 Task: For heading Calibri with Bold.  font size for heading24,  'Change the font style of data to'Bell MT.  and font size to 16,  Change the alignment of both headline & data to Align middle & Align Center.  In the sheet  AssetVal
Action: Mouse moved to (168, 184)
Screenshot: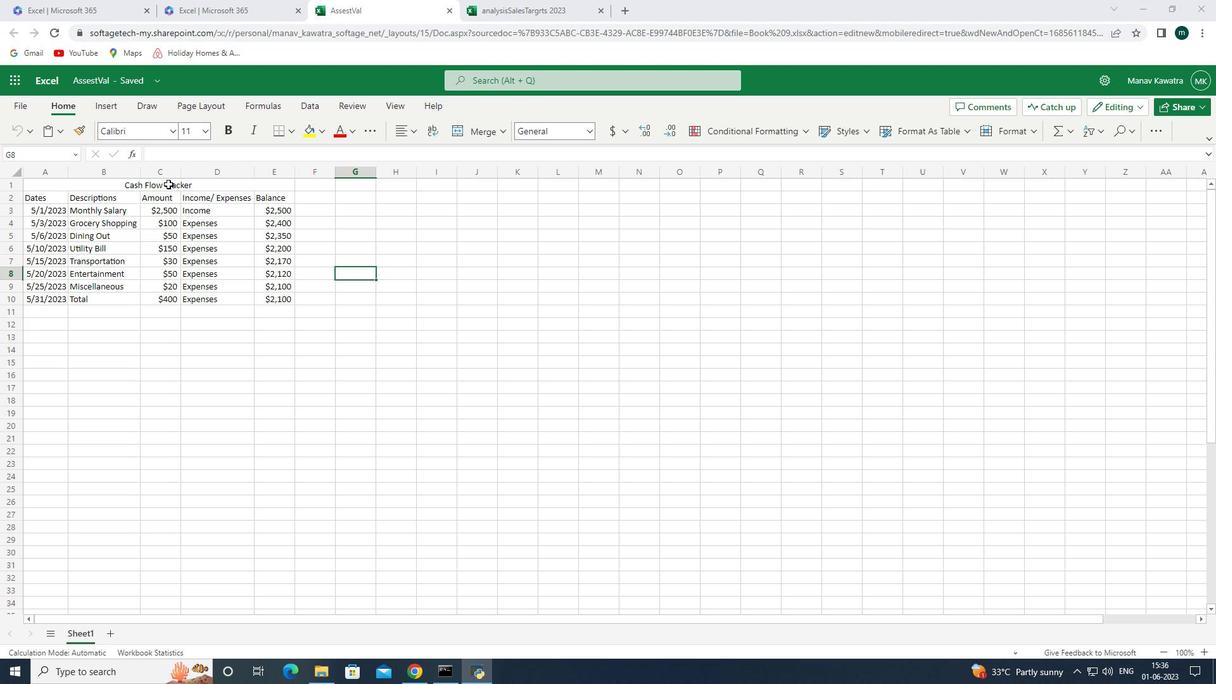 
Action: Mouse pressed left at (168, 184)
Screenshot: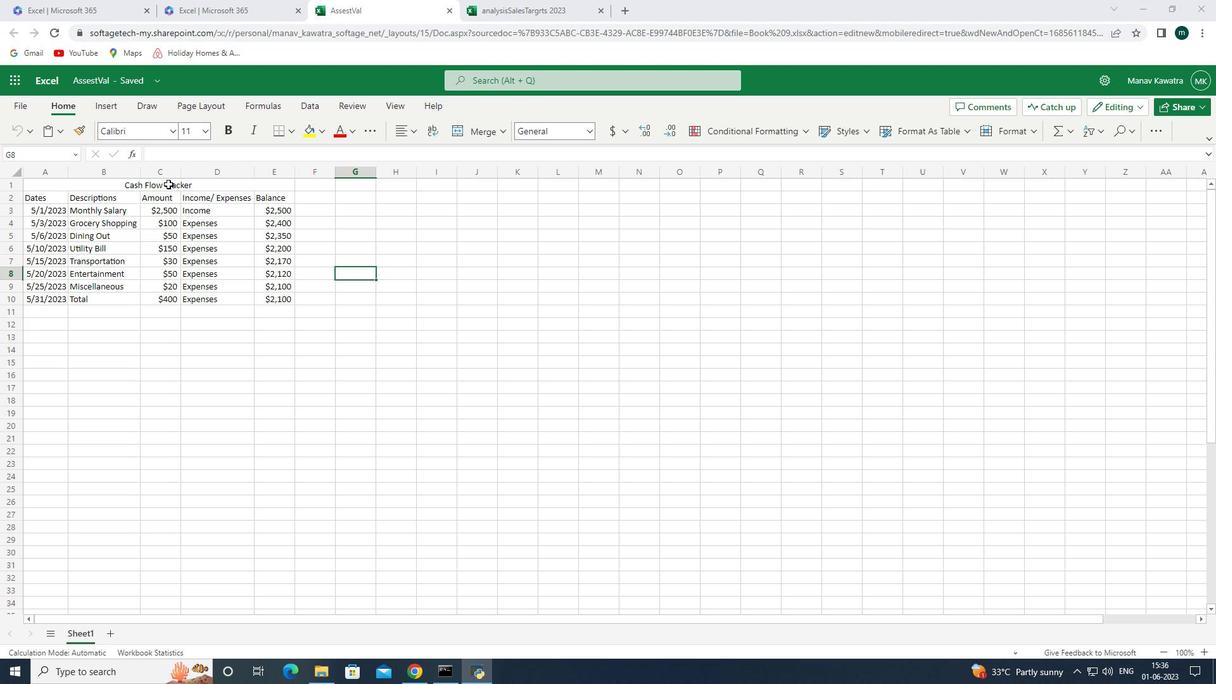 
Action: Mouse moved to (224, 127)
Screenshot: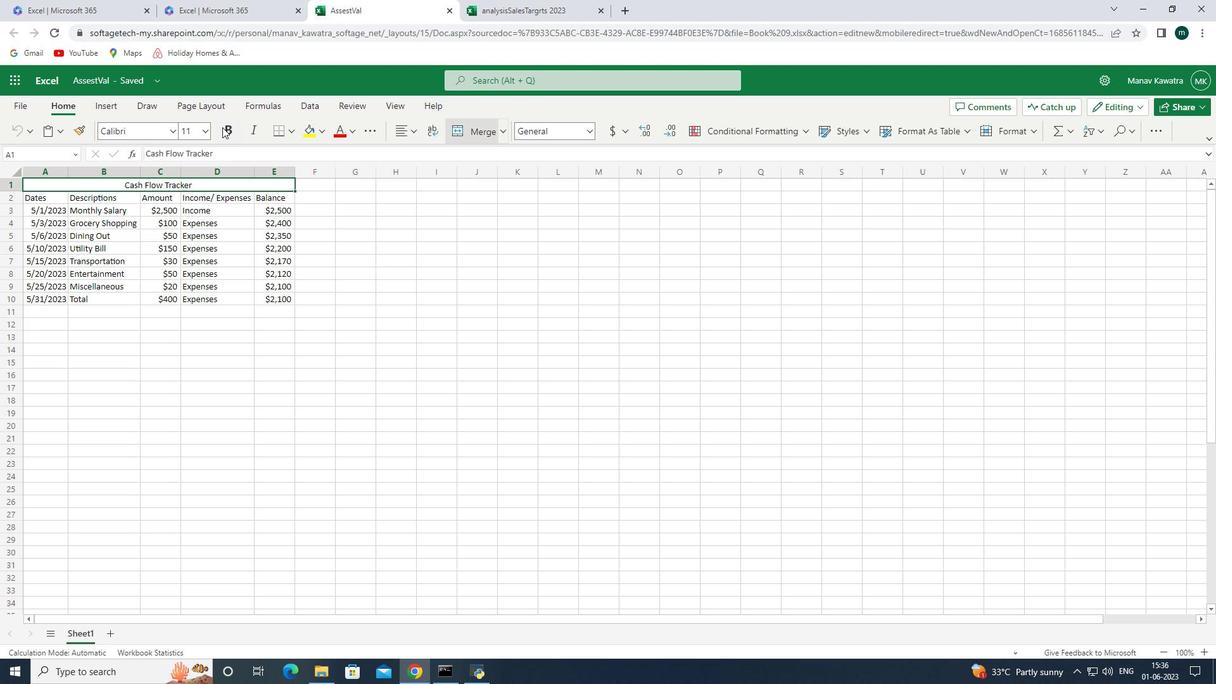
Action: Mouse pressed left at (224, 127)
Screenshot: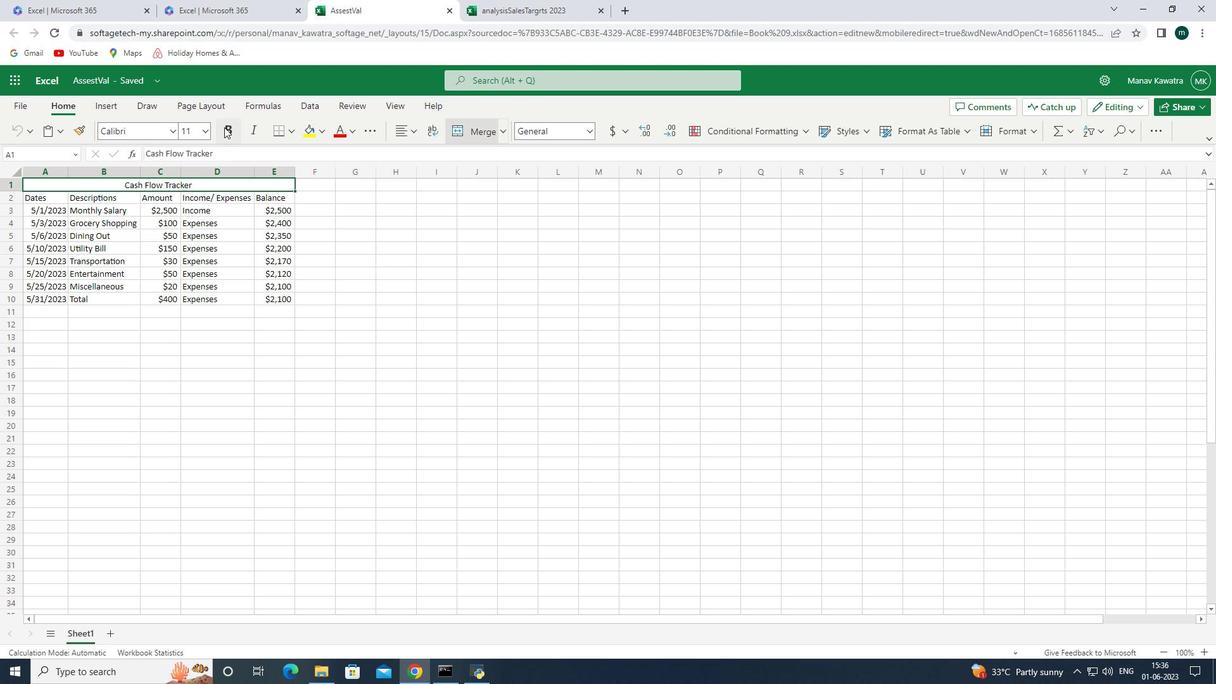
Action: Mouse moved to (204, 129)
Screenshot: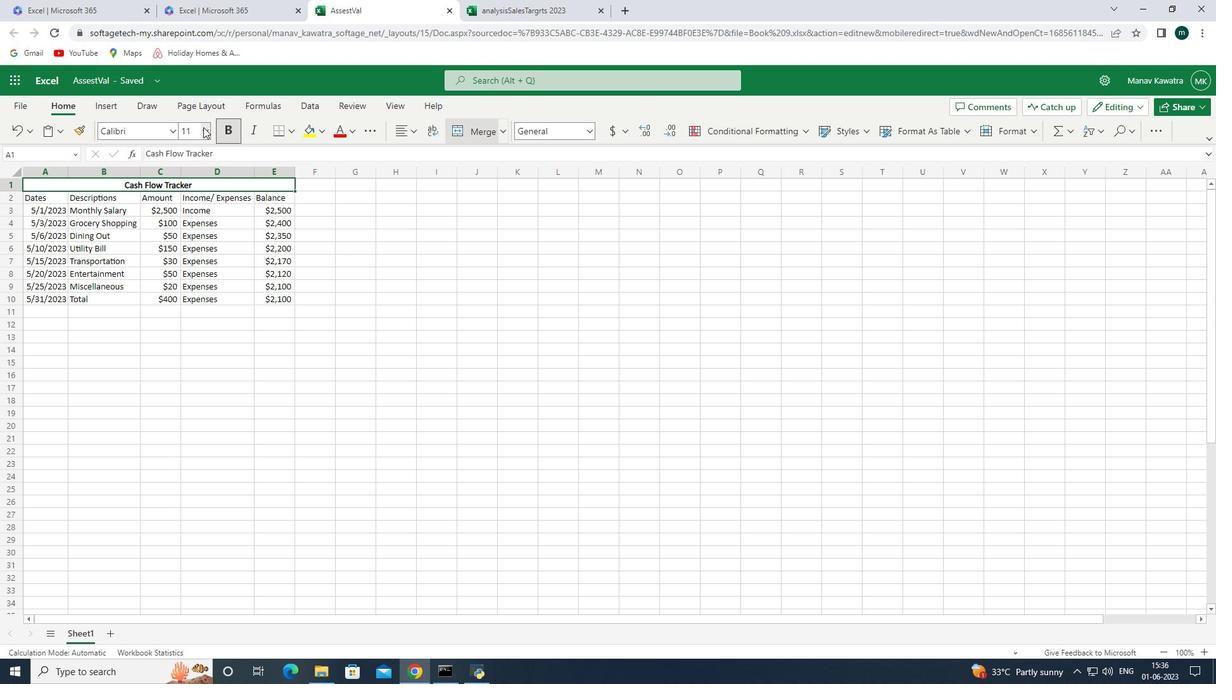 
Action: Mouse pressed left at (204, 129)
Screenshot: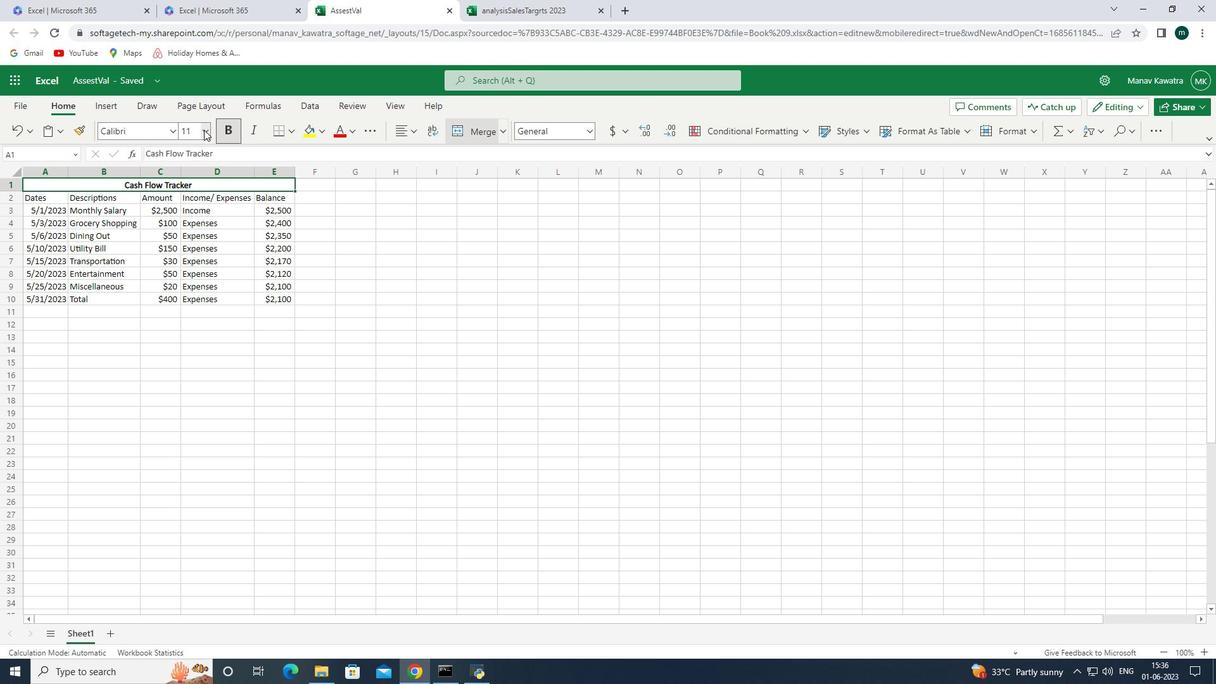 
Action: Mouse moved to (198, 328)
Screenshot: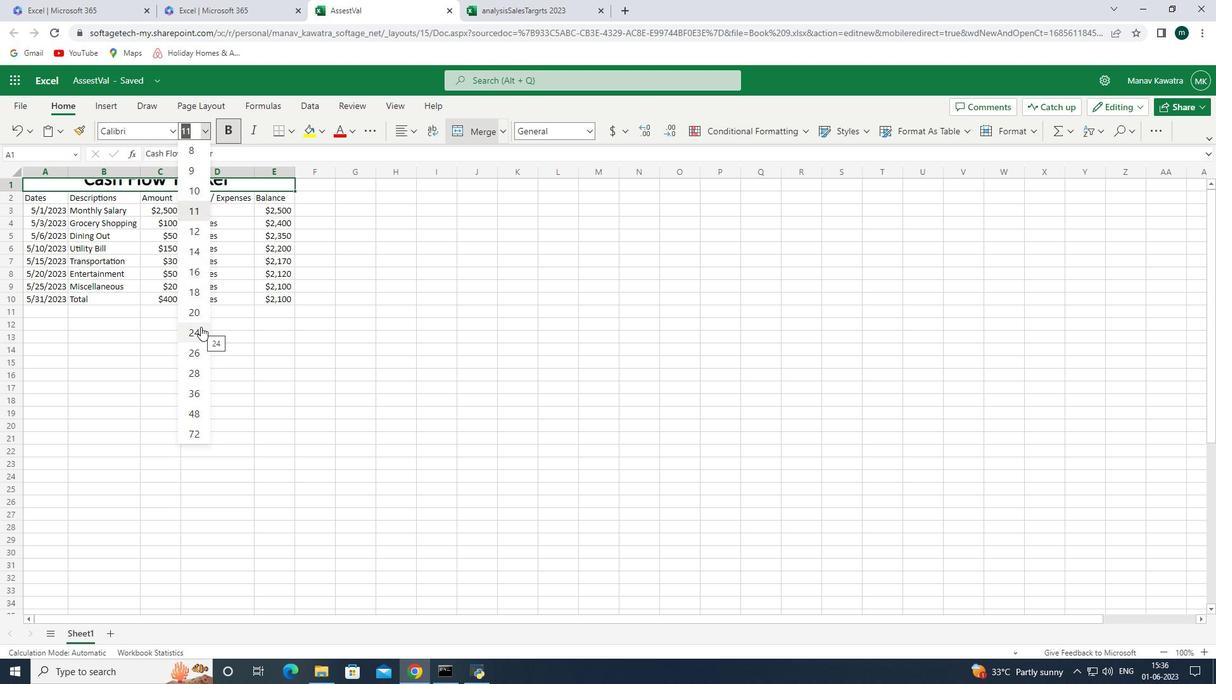 
Action: Mouse pressed left at (198, 328)
Screenshot: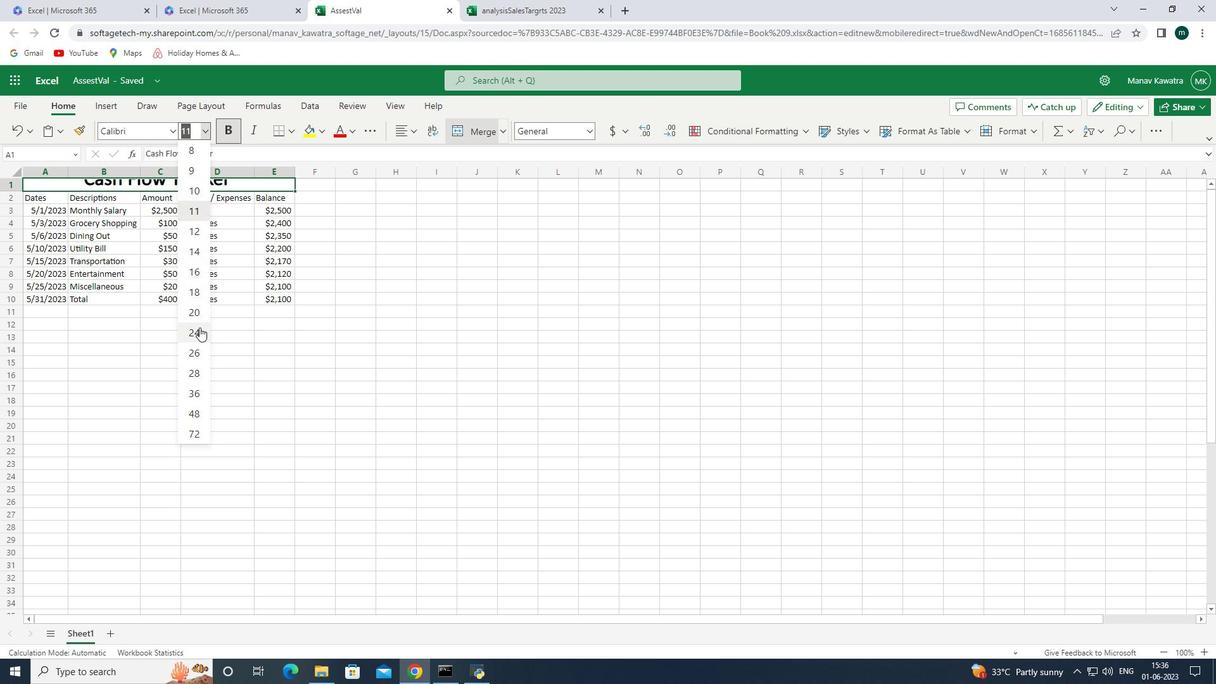 
Action: Mouse moved to (58, 212)
Screenshot: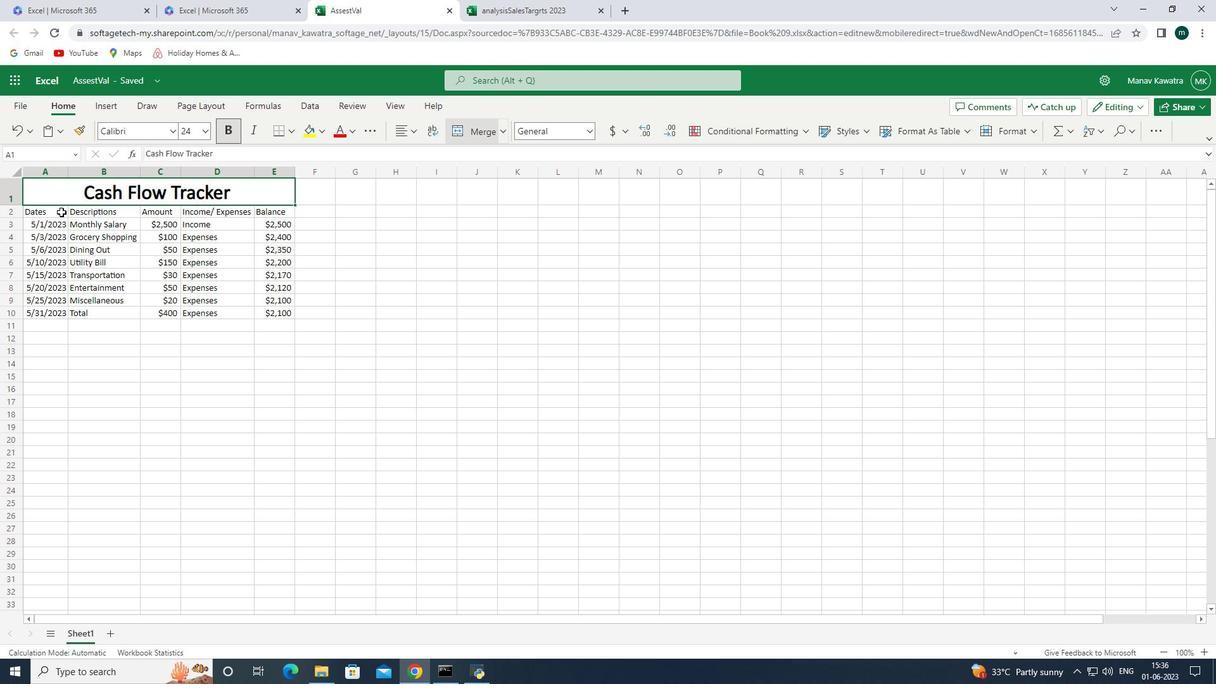 
Action: Mouse pressed left at (58, 212)
Screenshot: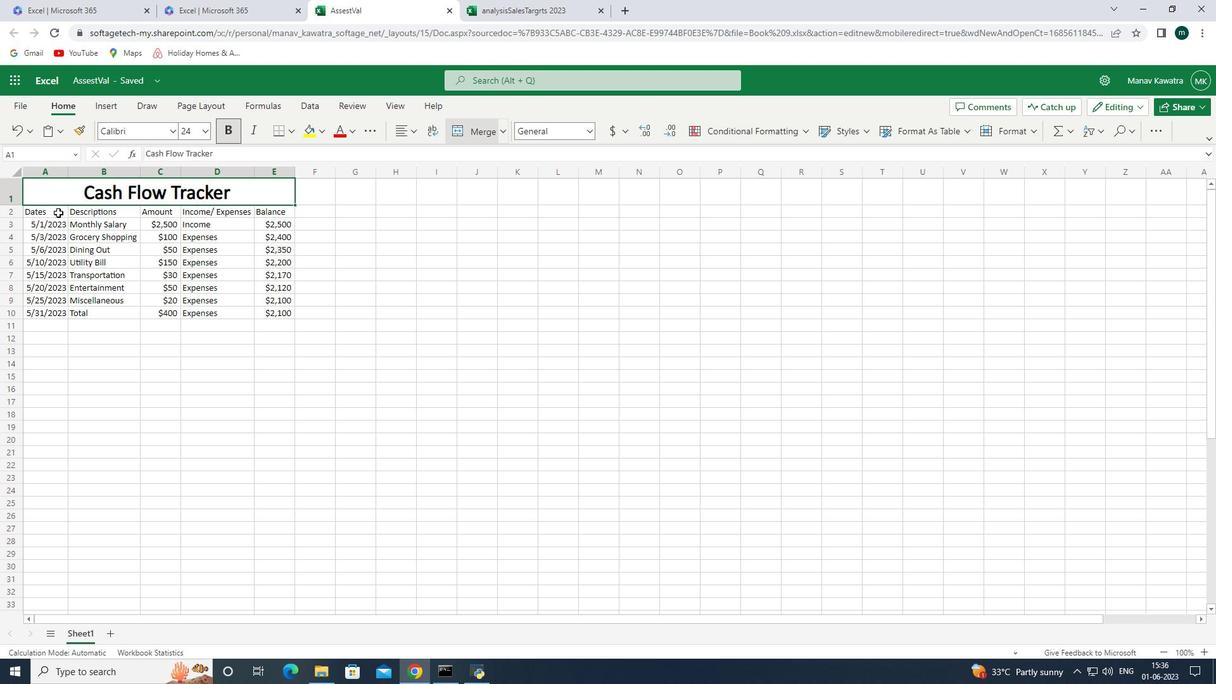 
Action: Mouse moved to (172, 133)
Screenshot: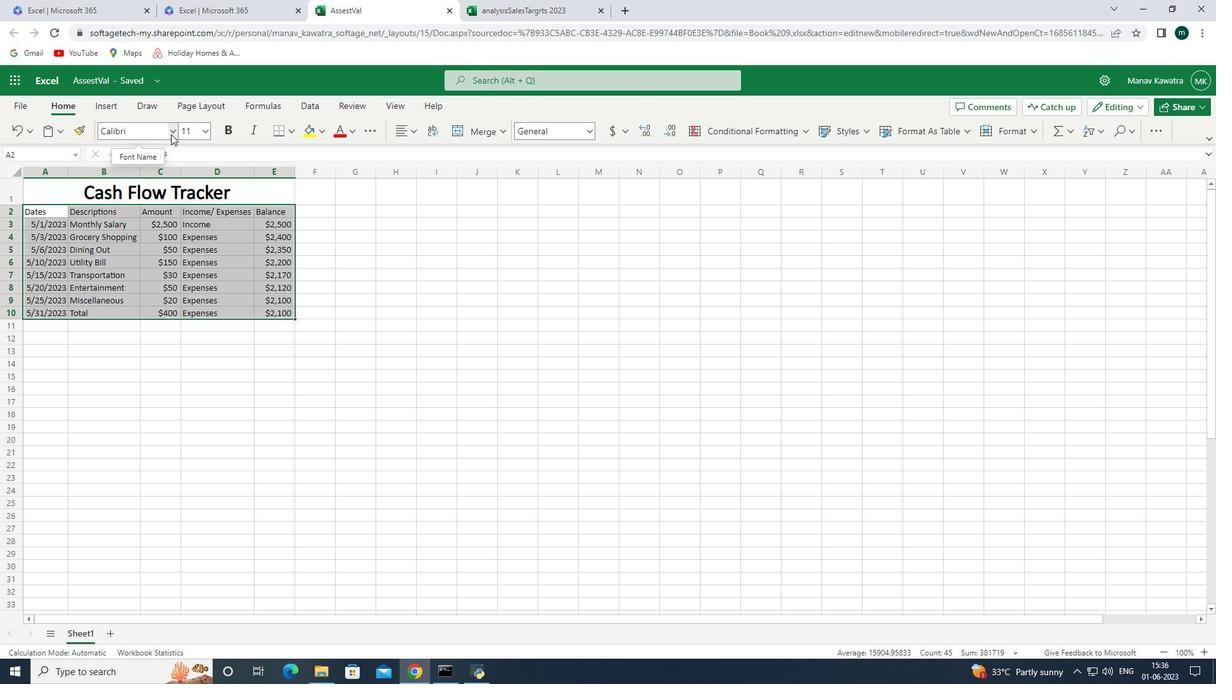 
Action: Mouse pressed left at (172, 133)
Screenshot: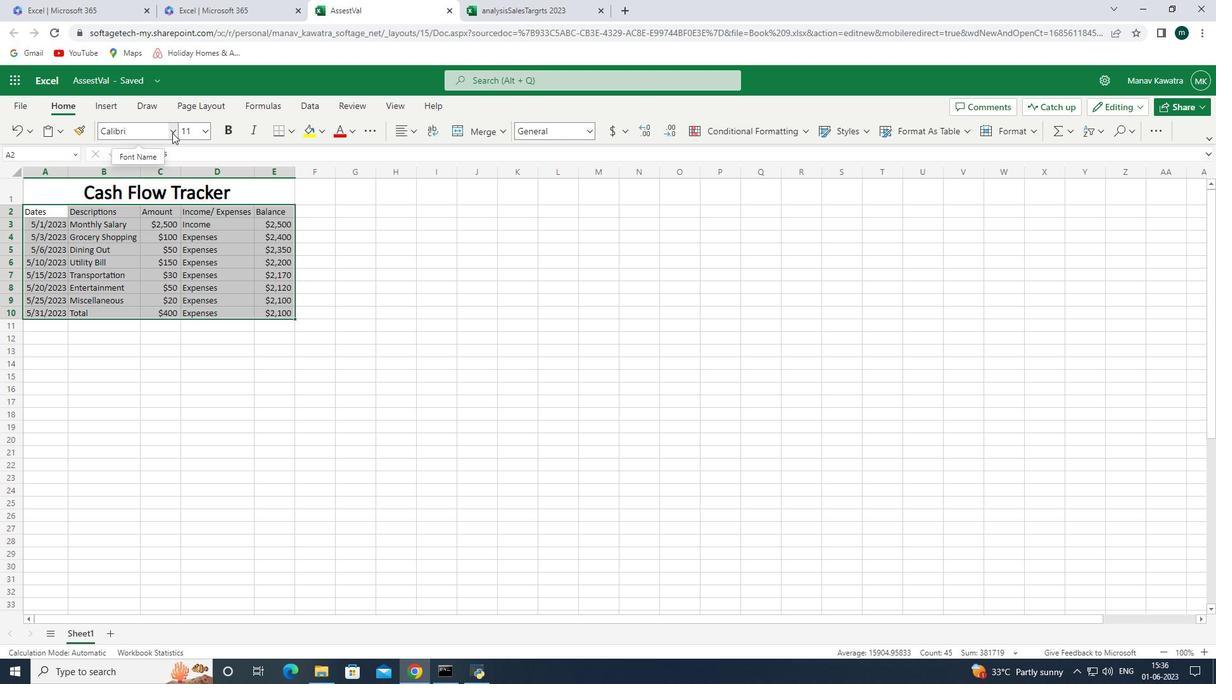 
Action: Key pressed <Key.down><Key.down><Key.down><Key.down><Key.down><Key.down><Key.down><Key.down><Key.down><Key.down><Key.down><Key.down><Key.down><Key.down><Key.down><Key.down><Key.down><Key.down><Key.down><Key.down><Key.down><Key.down><Key.down><Key.down><Key.down><Key.down><Key.down><Key.down><Key.down><Key.down><Key.down><Key.down><Key.down><Key.down><Key.down><Key.down><Key.down><Key.down><Key.down><Key.down><Key.down><Key.down><Key.down><Key.down><Key.down><Key.down><Key.down><Key.down><Key.down><Key.down><Key.down><Key.down><Key.up><Key.shift>Bell<Key.space><Key.shift>MT<Key.enter>
Screenshot: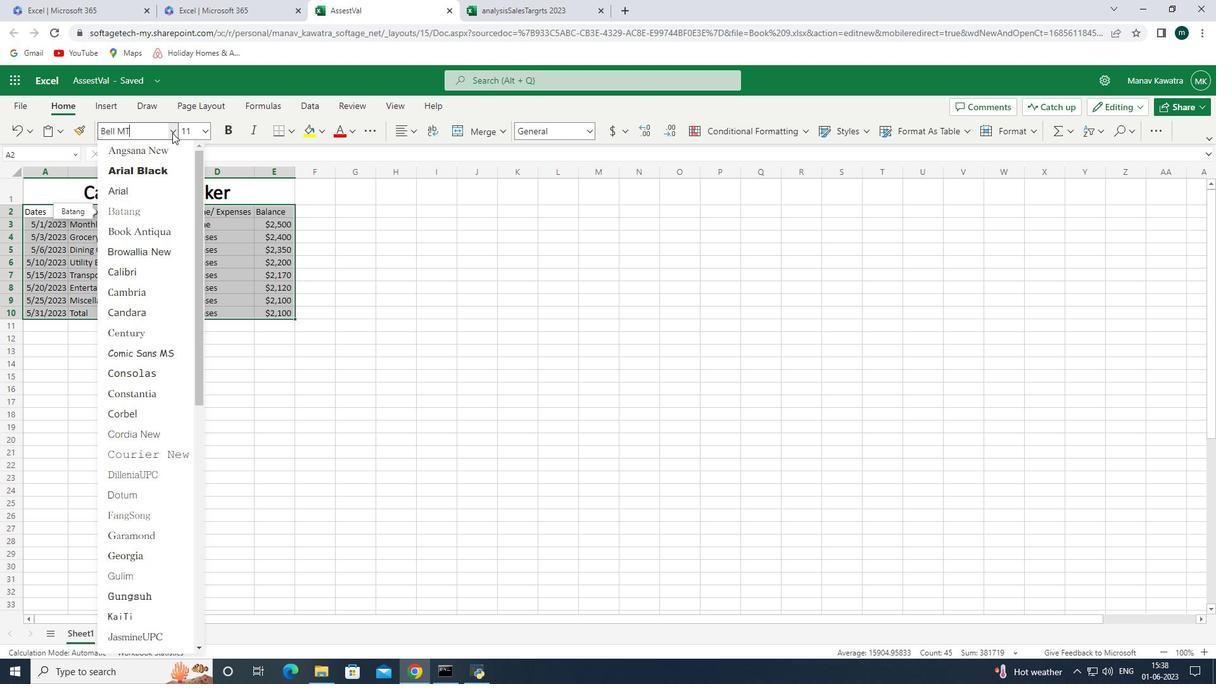 
Action: Mouse moved to (206, 131)
Screenshot: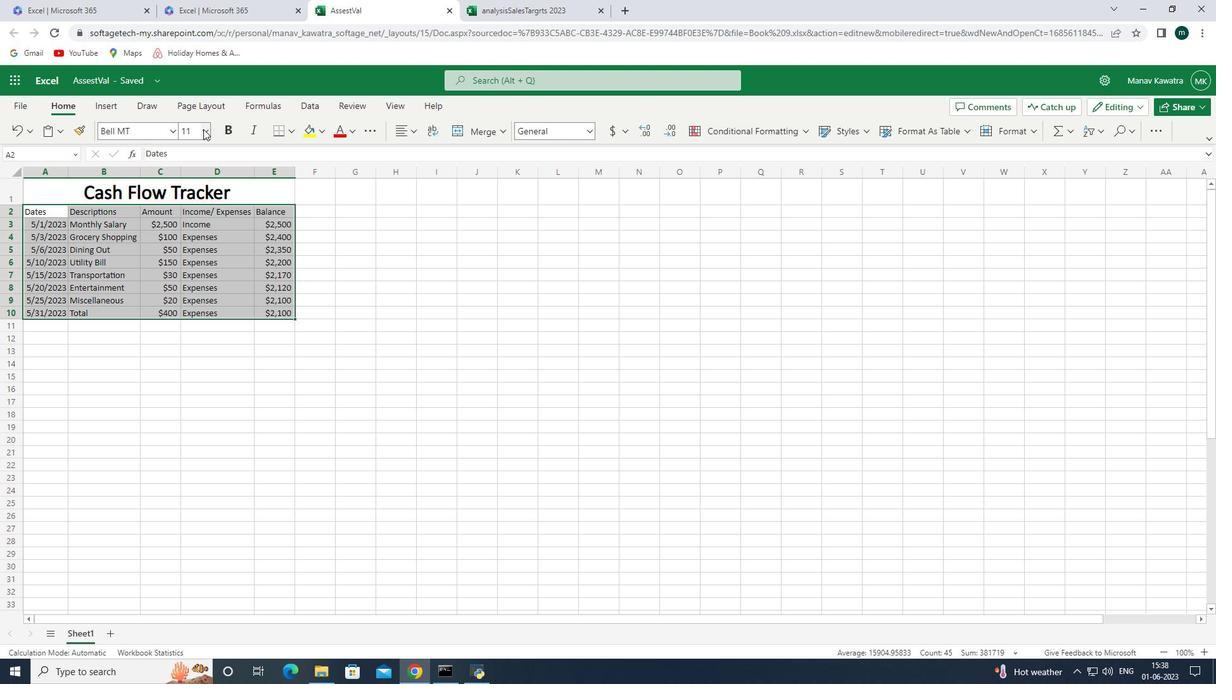 
Action: Mouse pressed left at (206, 131)
Screenshot: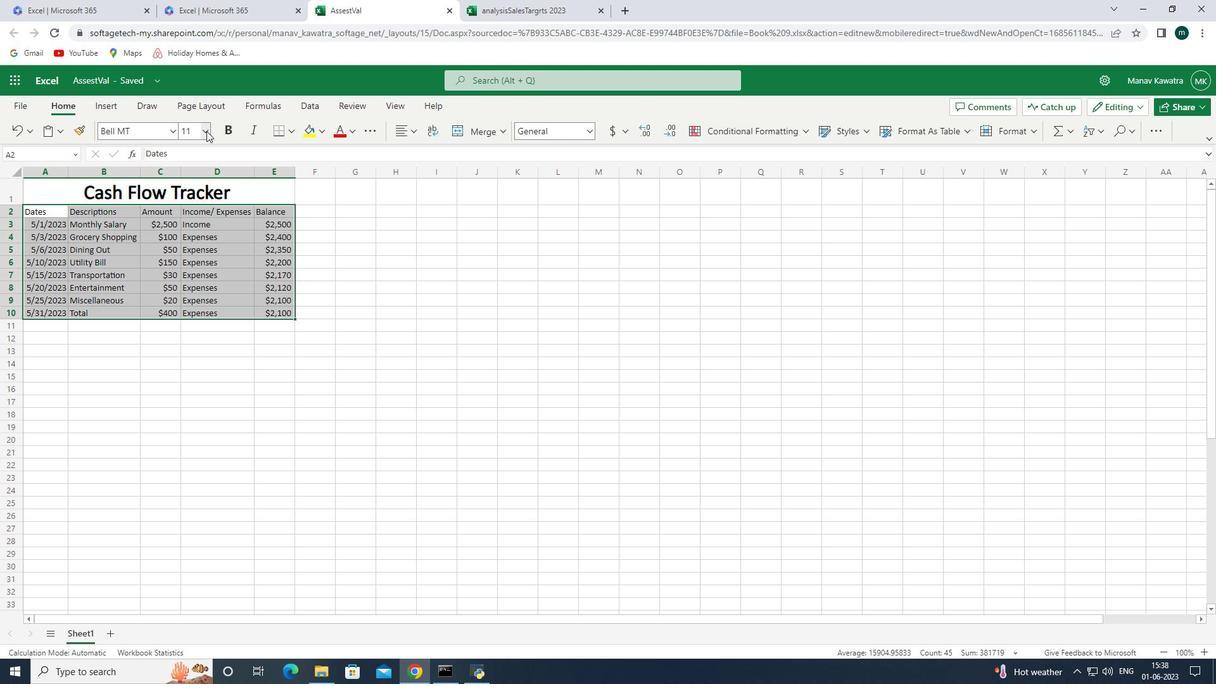 
Action: Mouse moved to (201, 272)
Screenshot: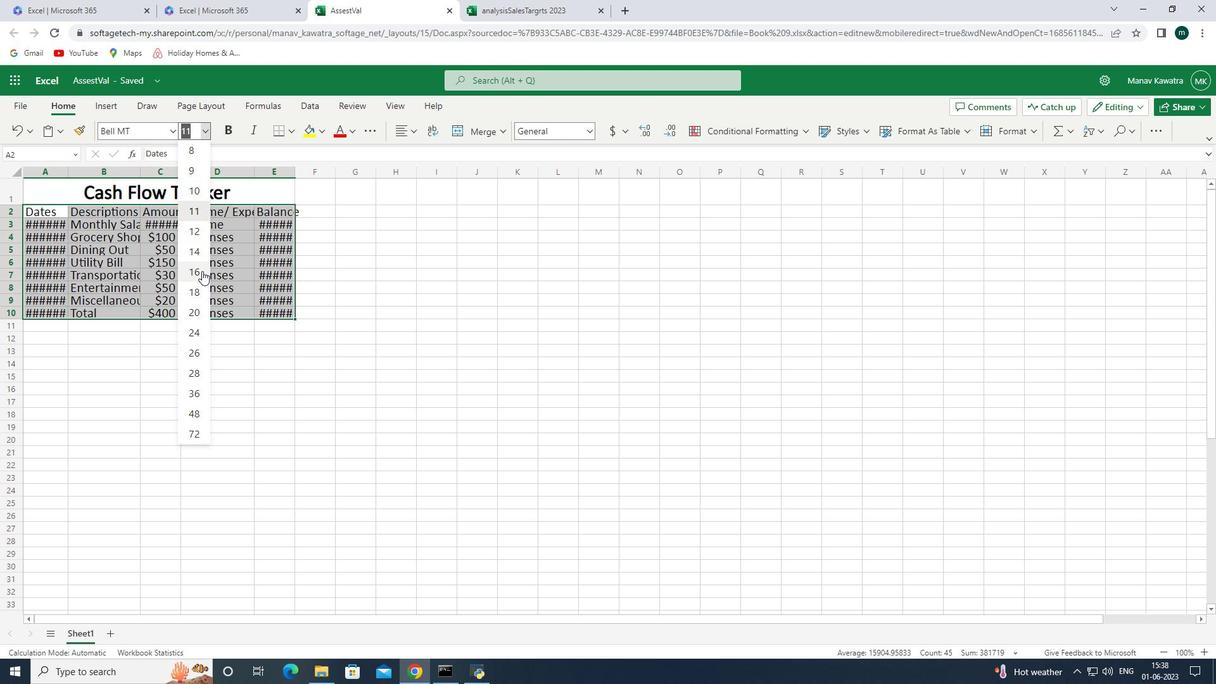 
Action: Mouse pressed left at (201, 272)
Screenshot: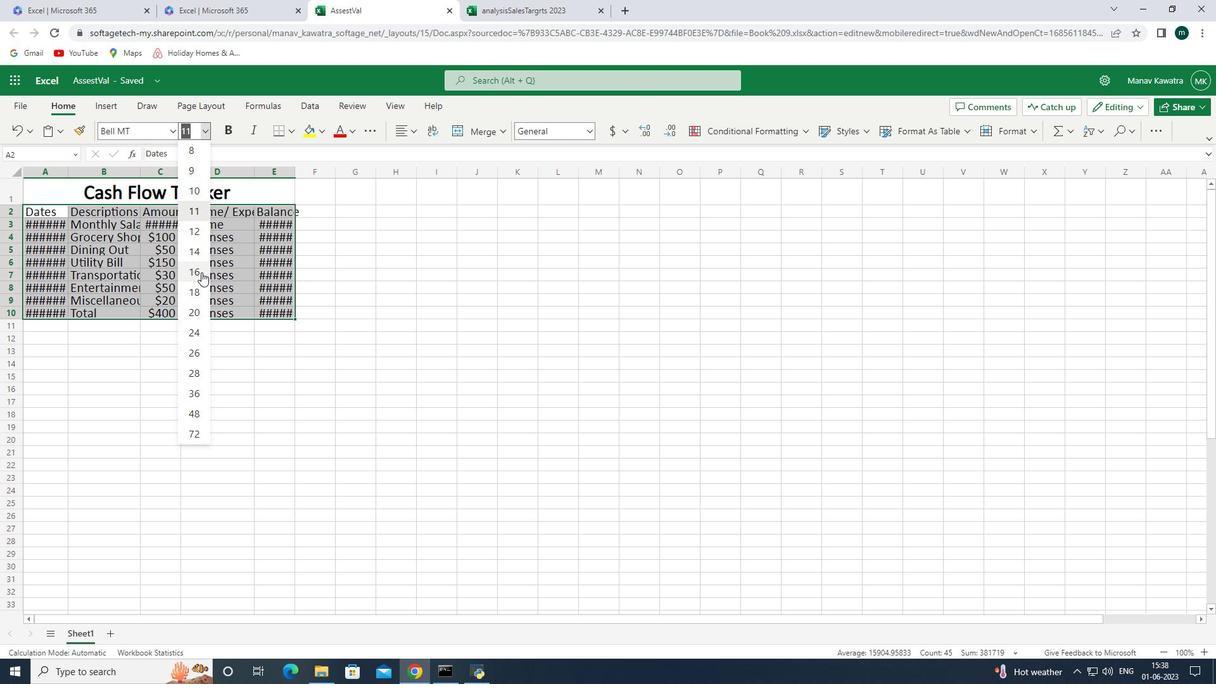 
Action: Mouse moved to (89, 212)
Screenshot: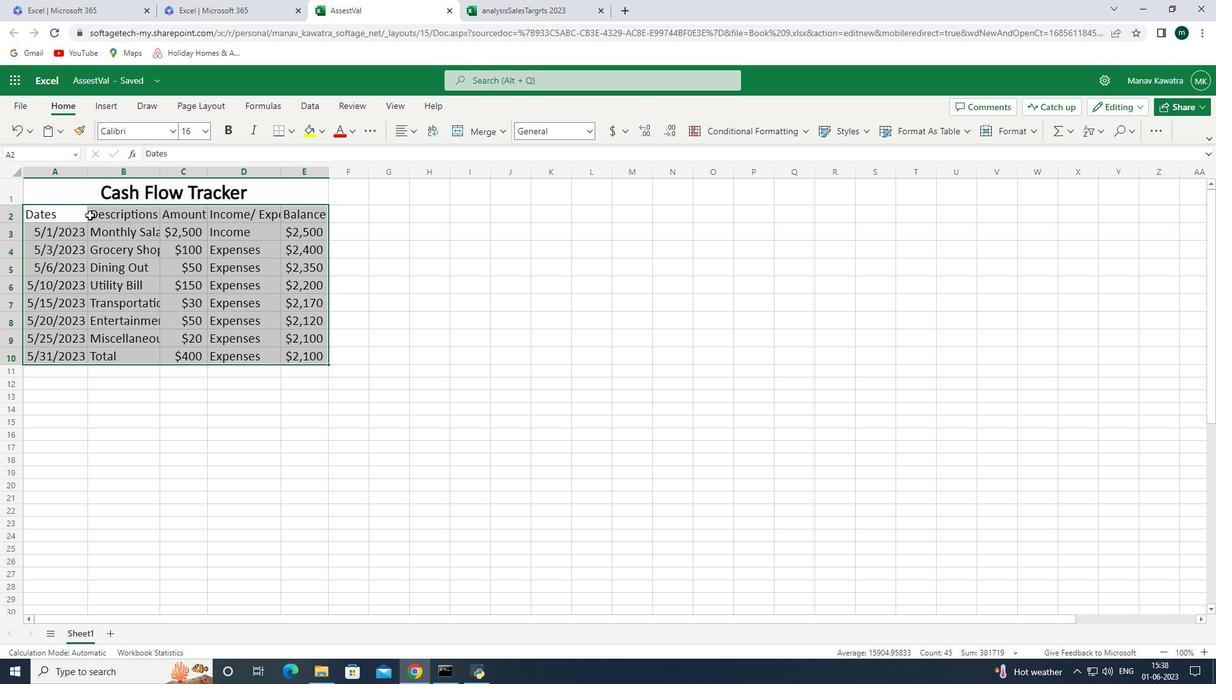 
Action: Mouse pressed left at (89, 212)
Screenshot: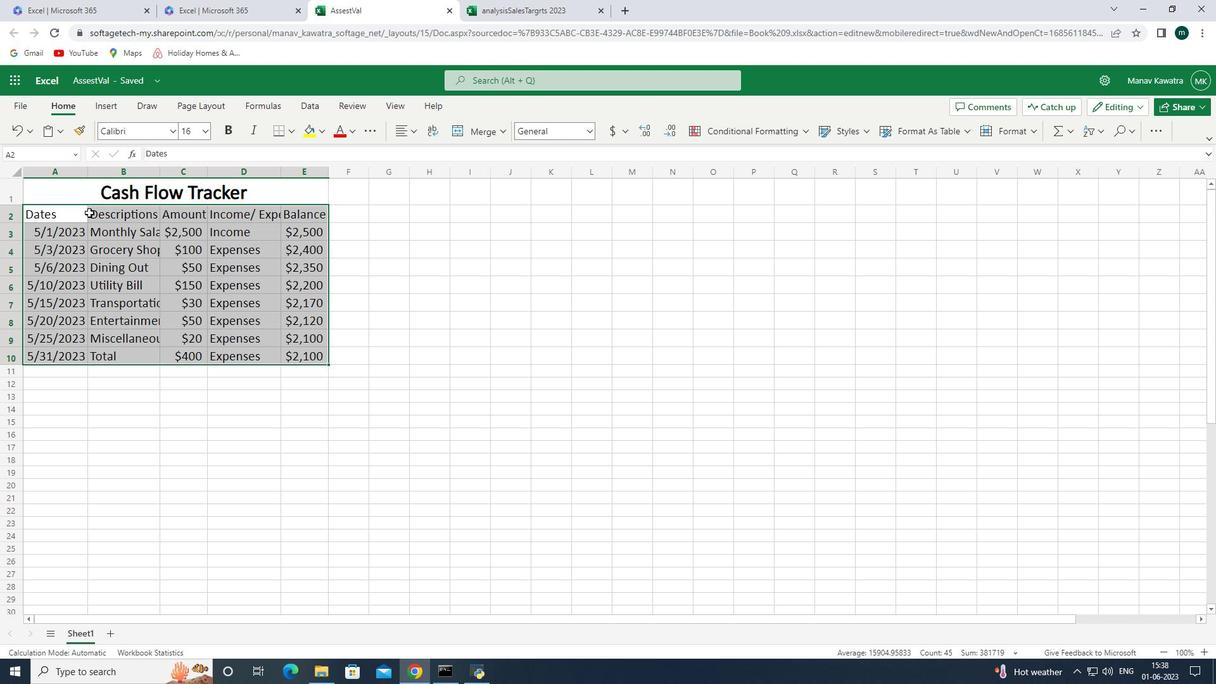 
Action: Mouse pressed left at (89, 212)
Screenshot: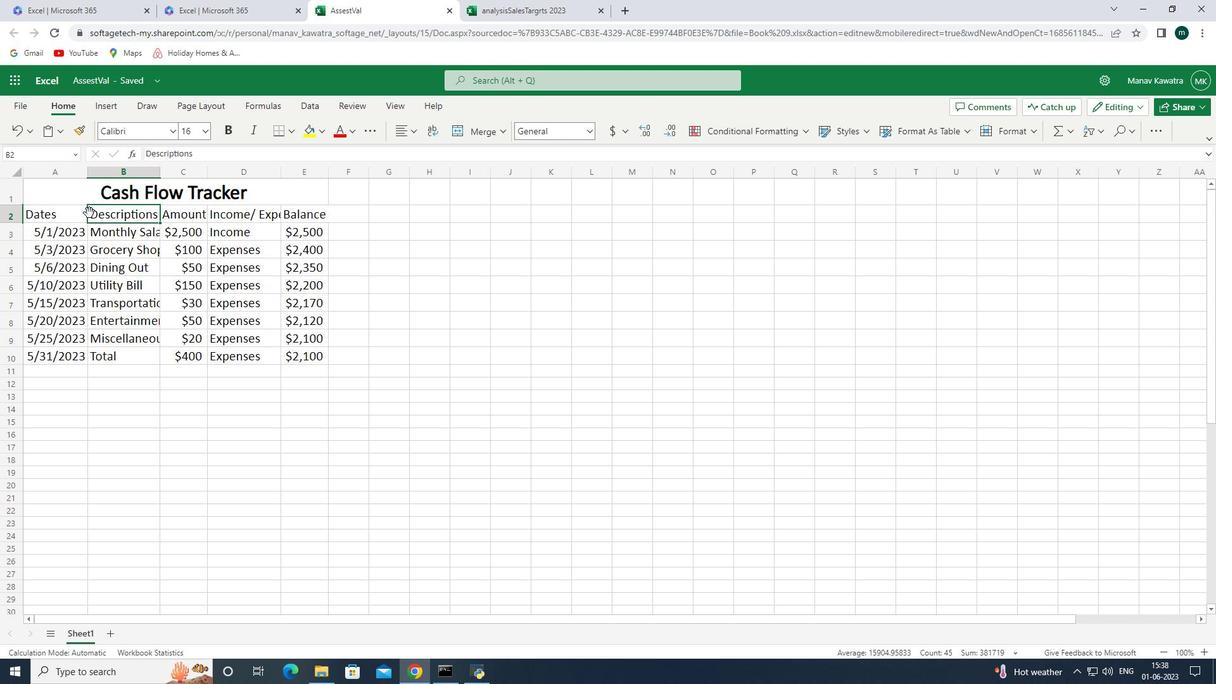 
Action: Mouse moved to (85, 167)
Screenshot: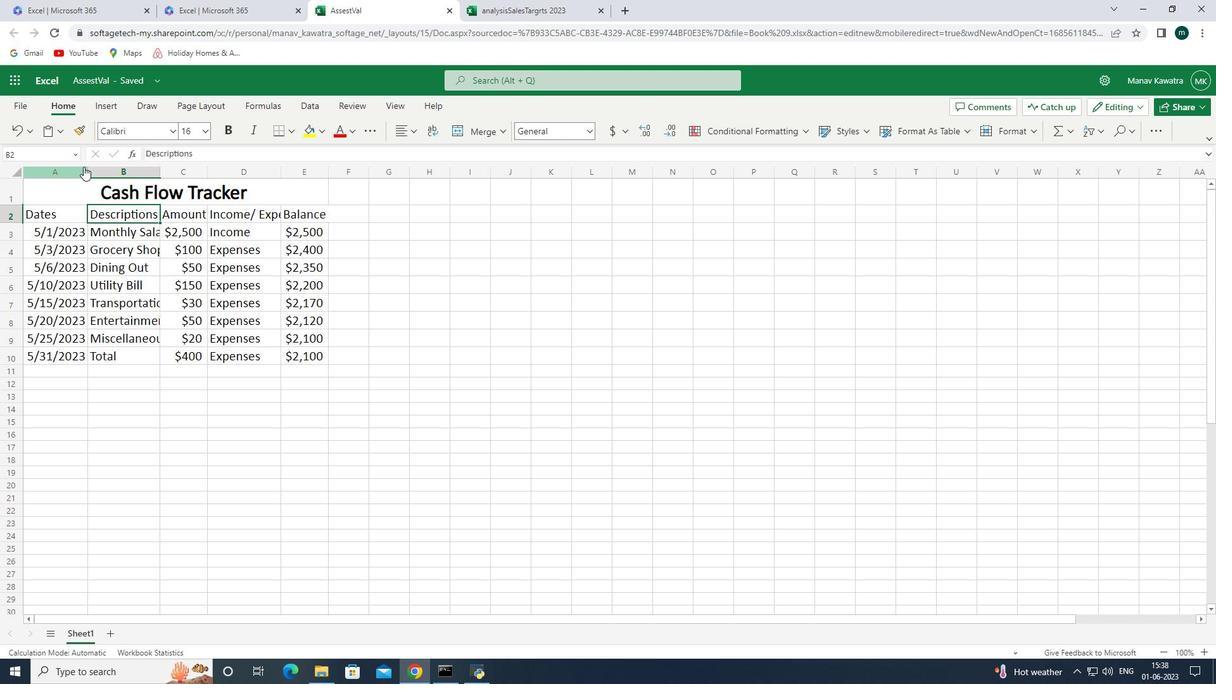 
Action: Mouse pressed left at (85, 167)
Screenshot: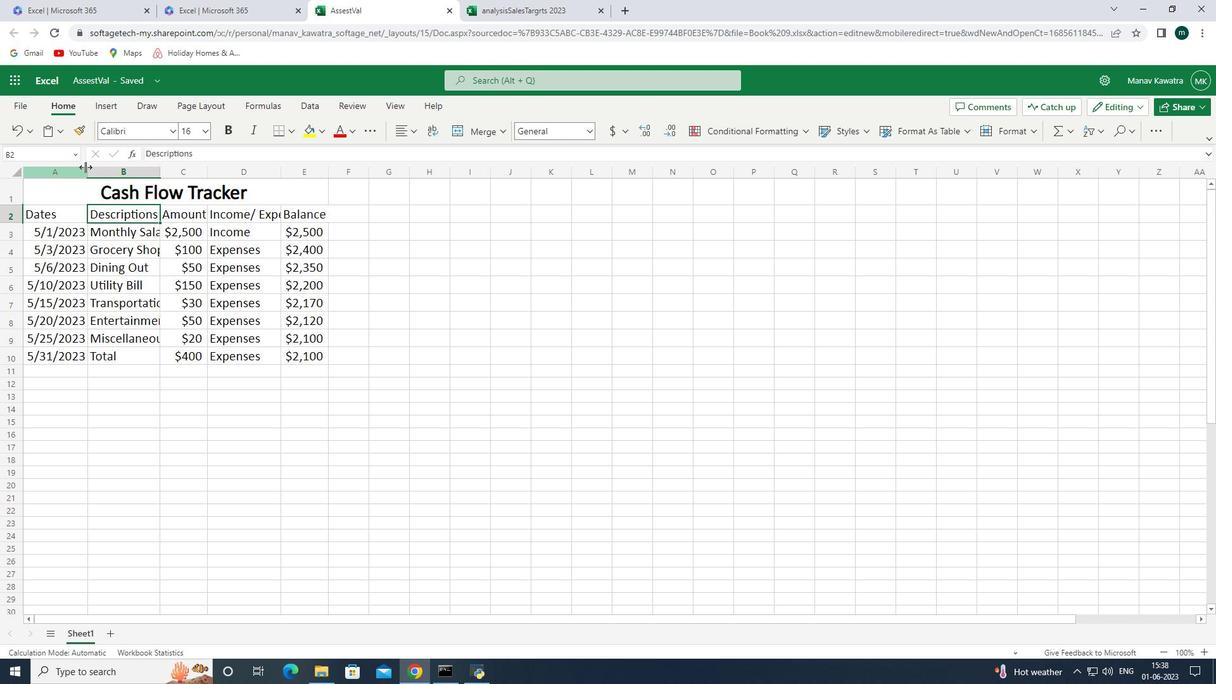 
Action: Mouse pressed left at (85, 167)
Screenshot: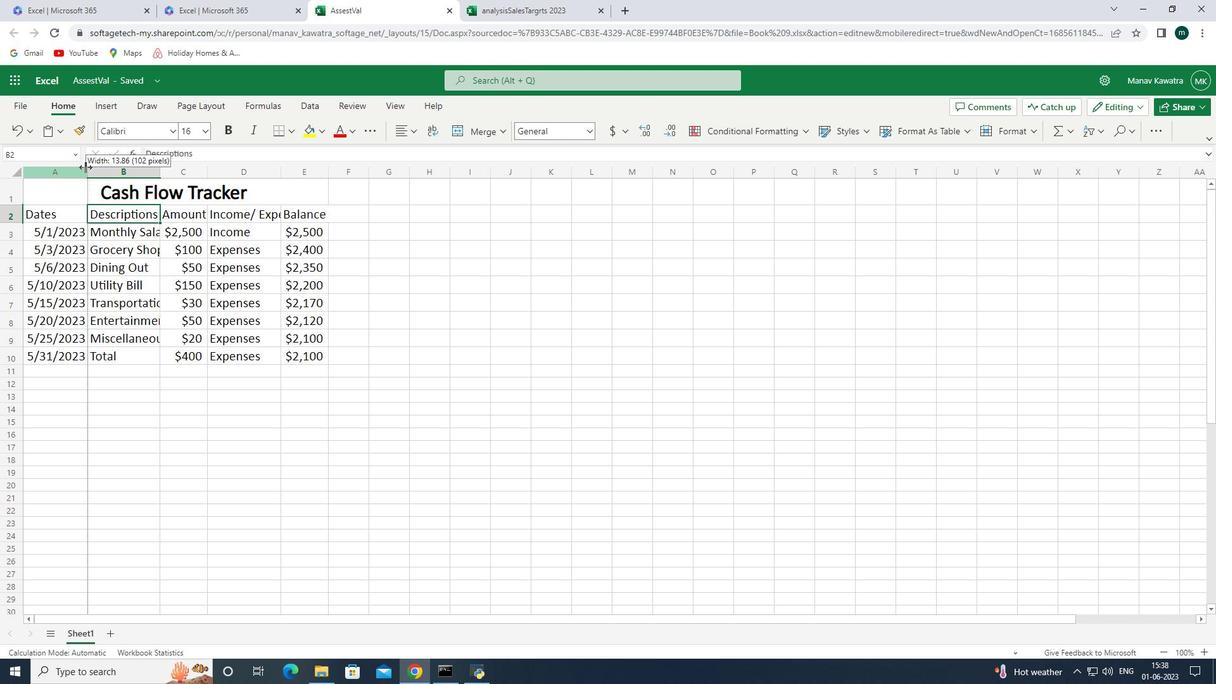 
Action: Mouse moved to (159, 168)
Screenshot: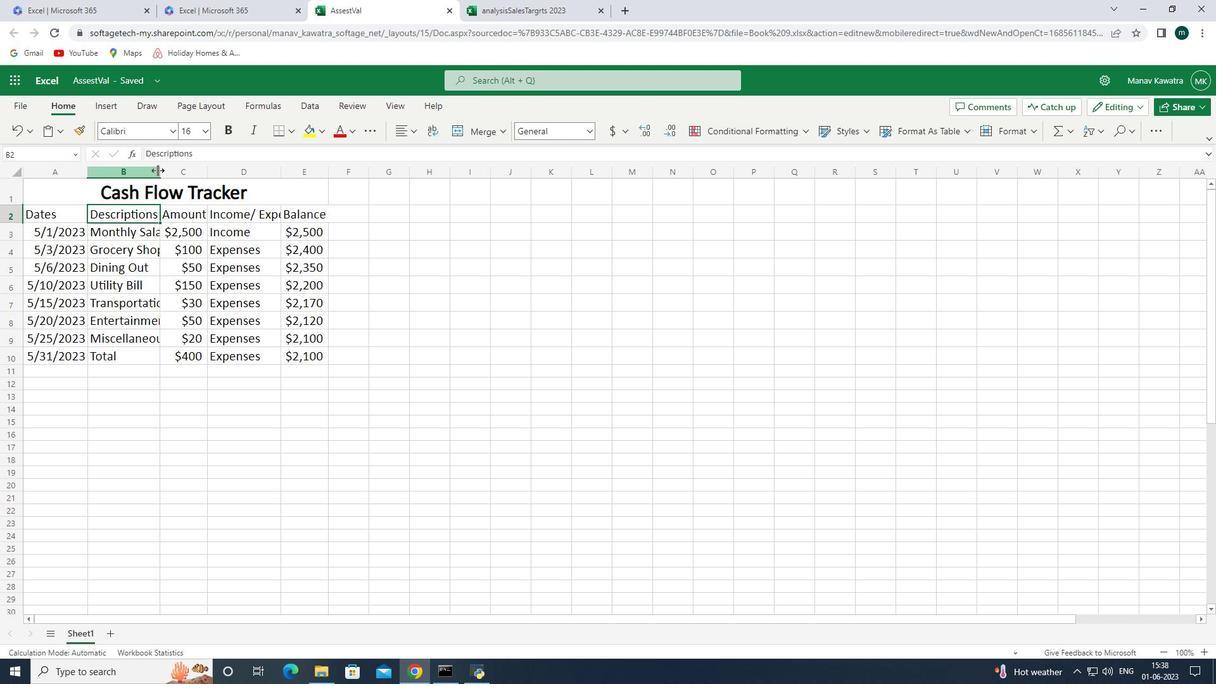 
Action: Mouse pressed left at (159, 168)
Screenshot: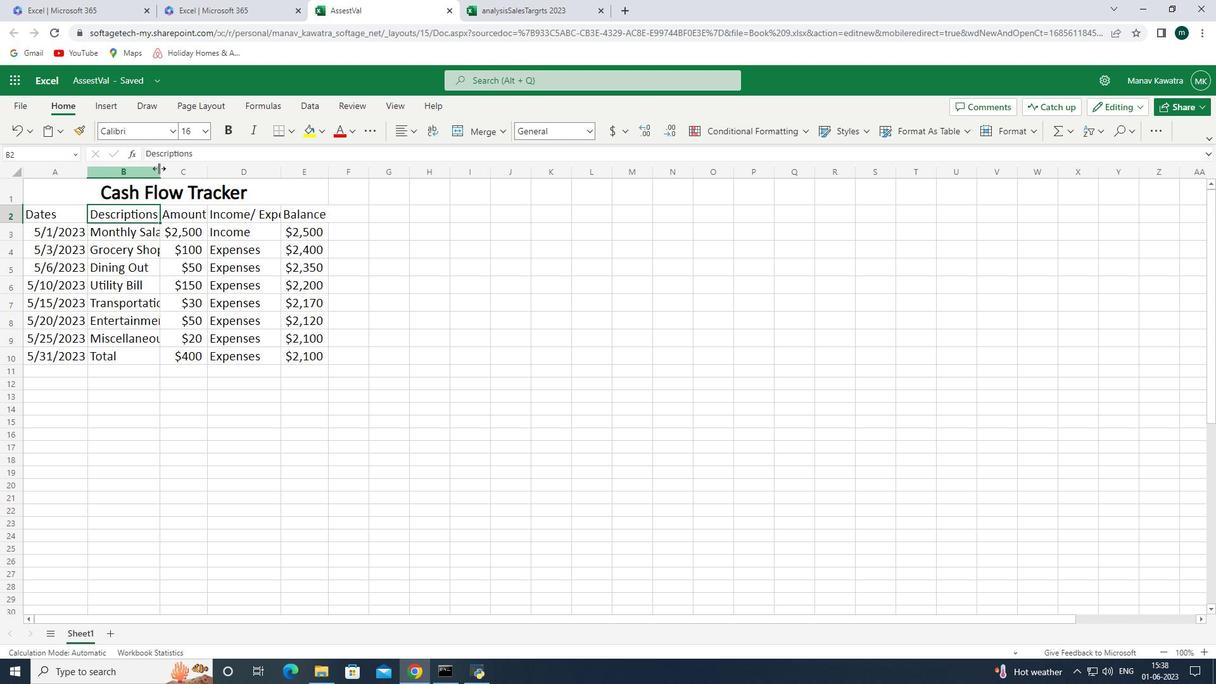 
Action: Mouse pressed left at (159, 168)
Screenshot: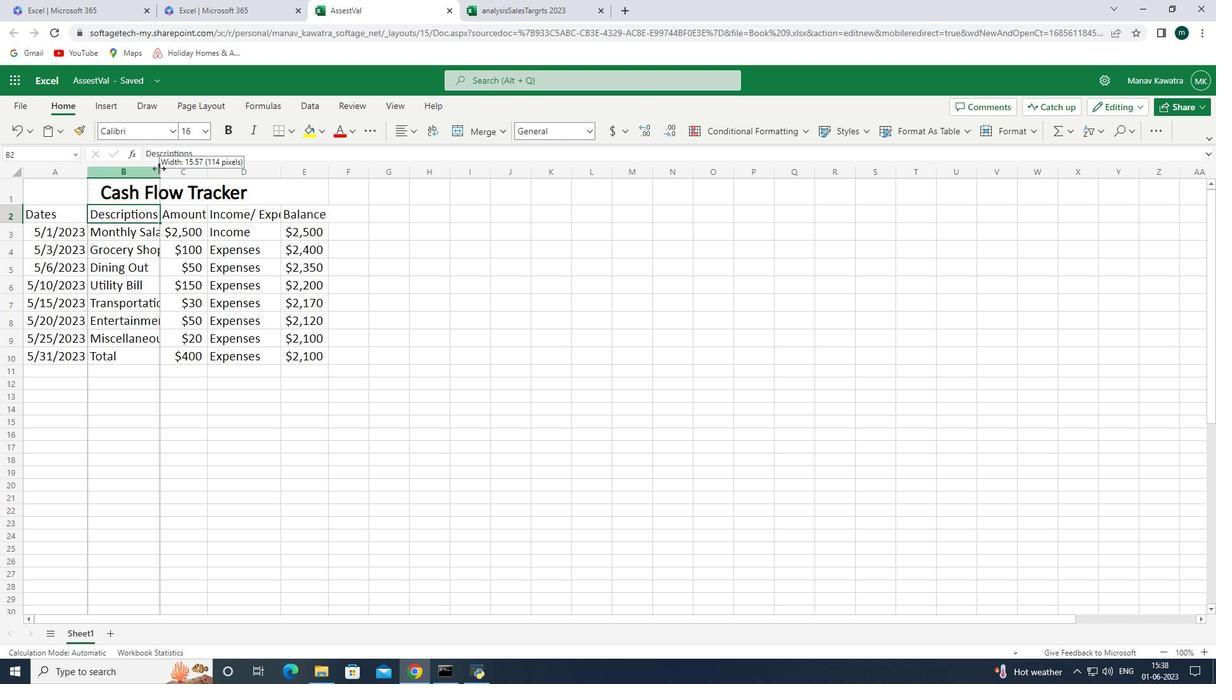 
Action: Mouse moved to (240, 169)
Screenshot: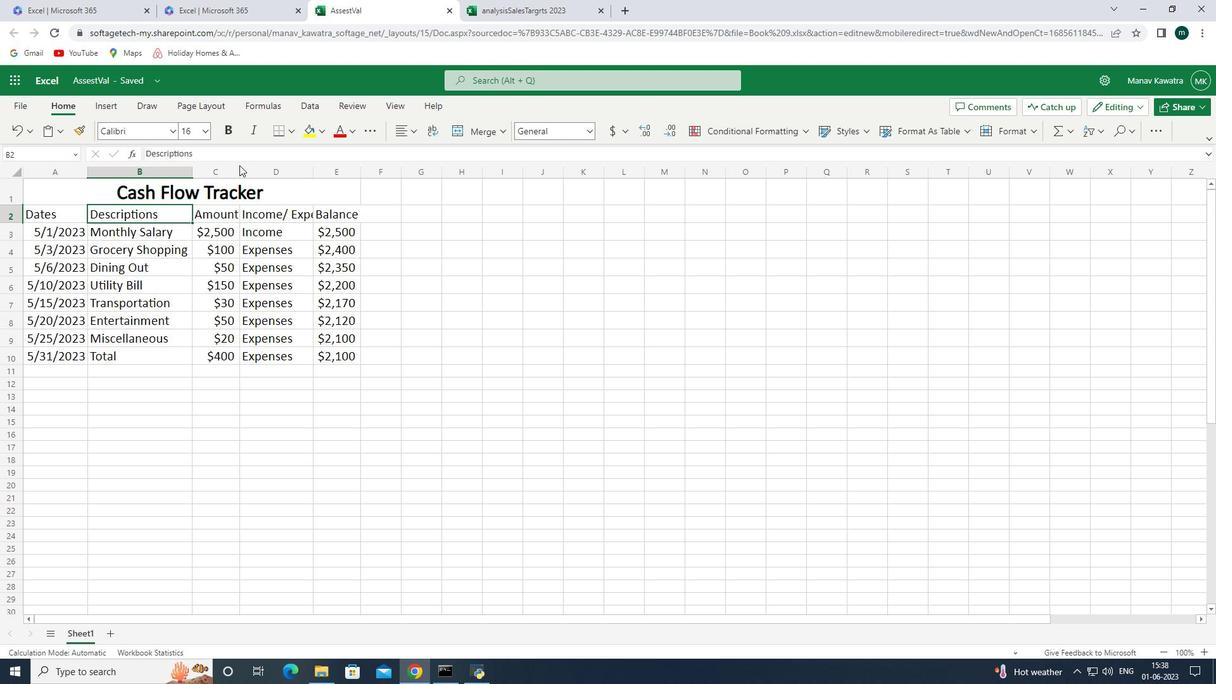 
Action: Mouse pressed left at (240, 169)
Screenshot: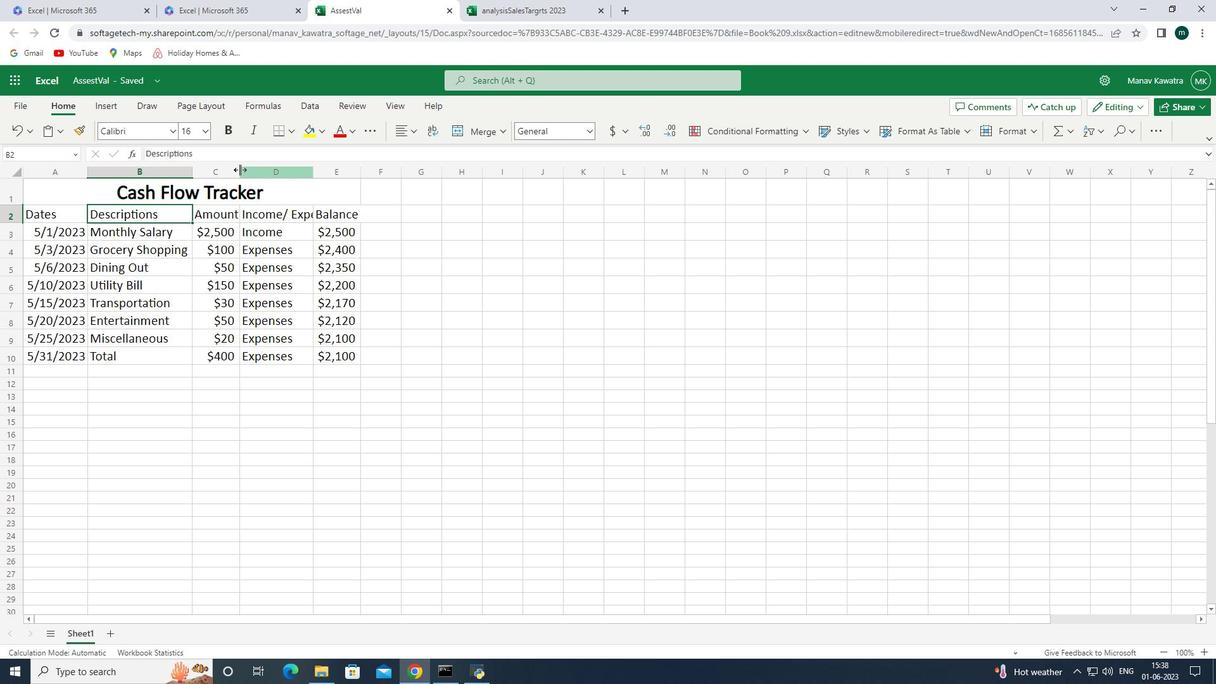 
Action: Mouse pressed left at (240, 169)
Screenshot: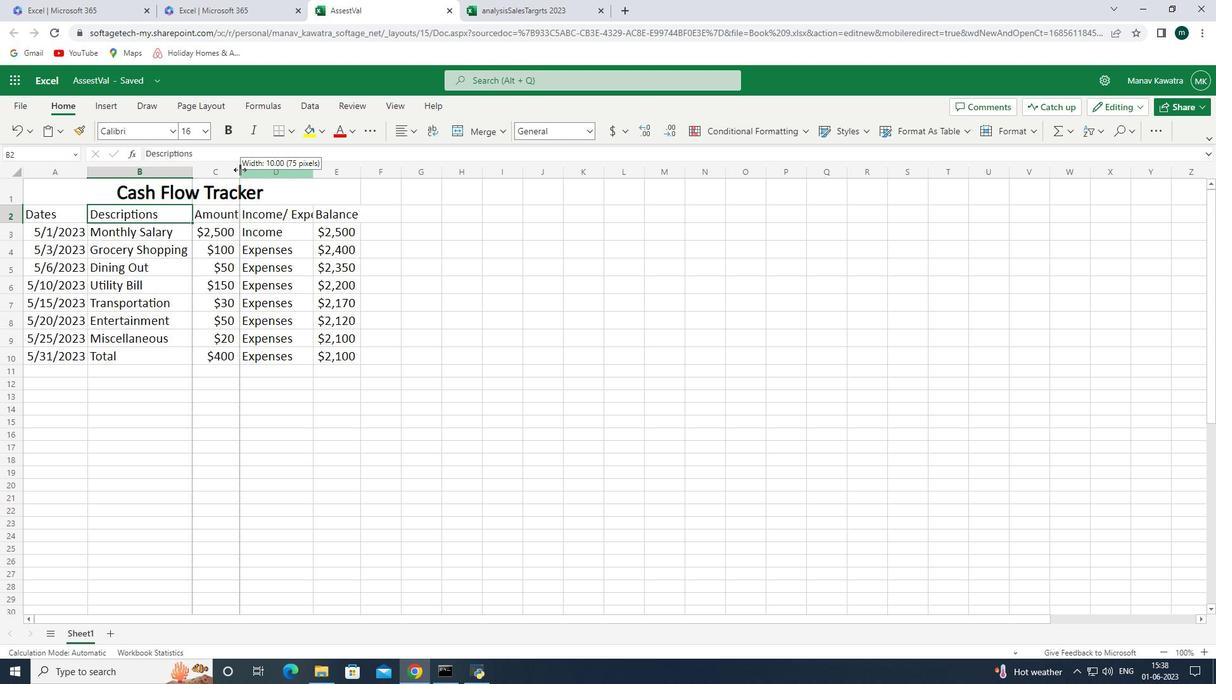 
Action: Mouse moved to (318, 169)
Screenshot: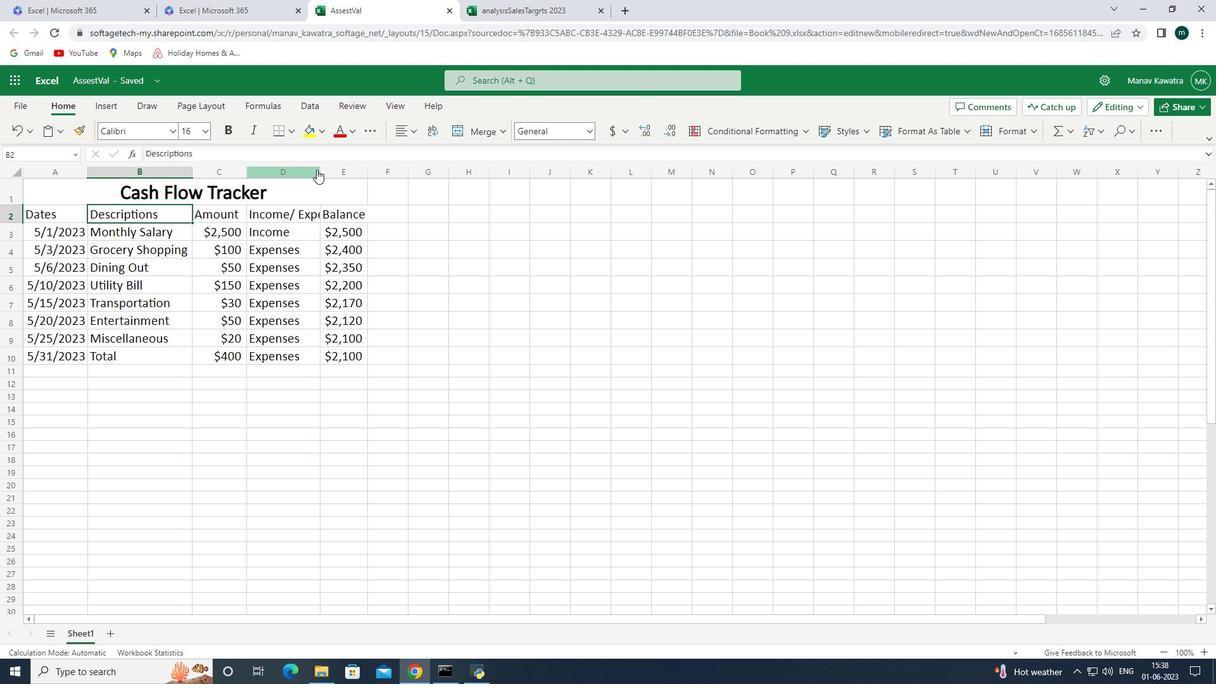 
Action: Mouse pressed left at (318, 169)
Screenshot: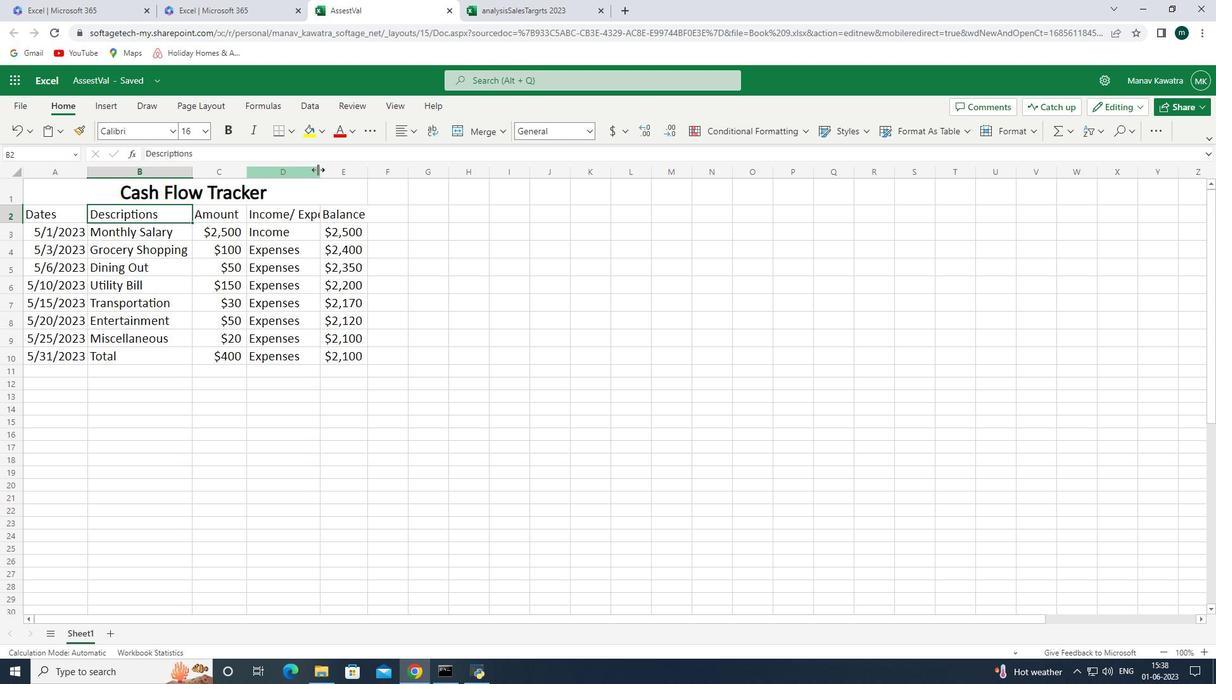 
Action: Mouse pressed left at (318, 169)
Screenshot: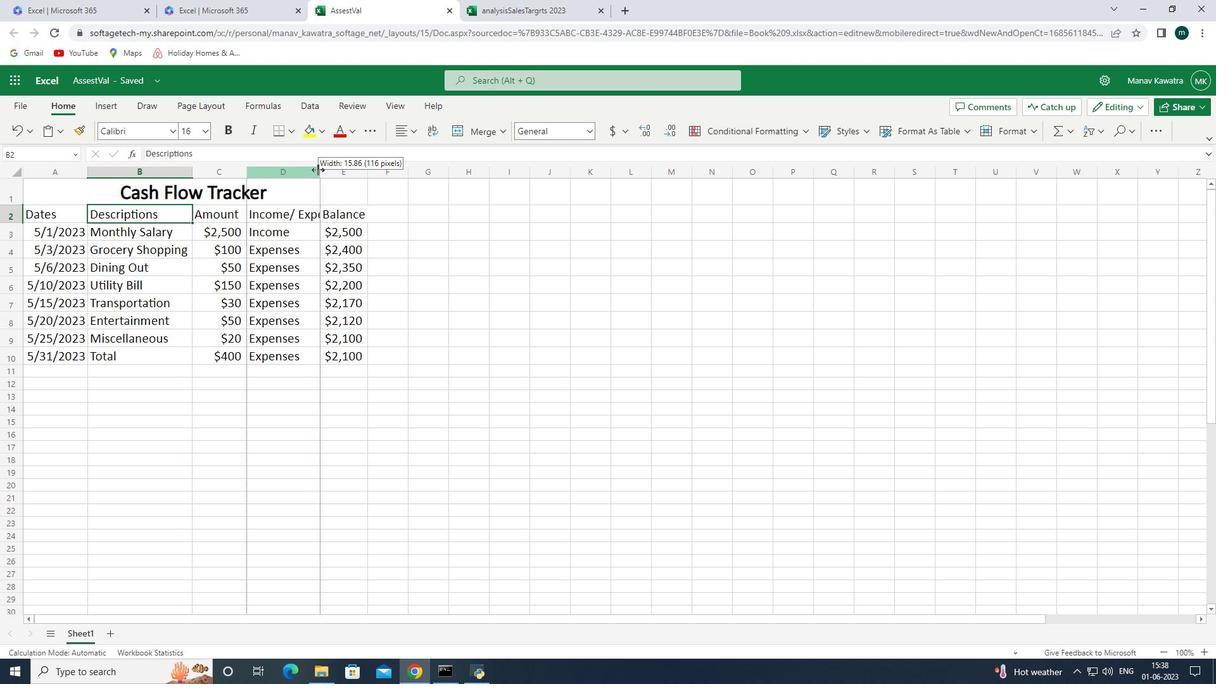 
Action: Mouse moved to (400, 167)
Screenshot: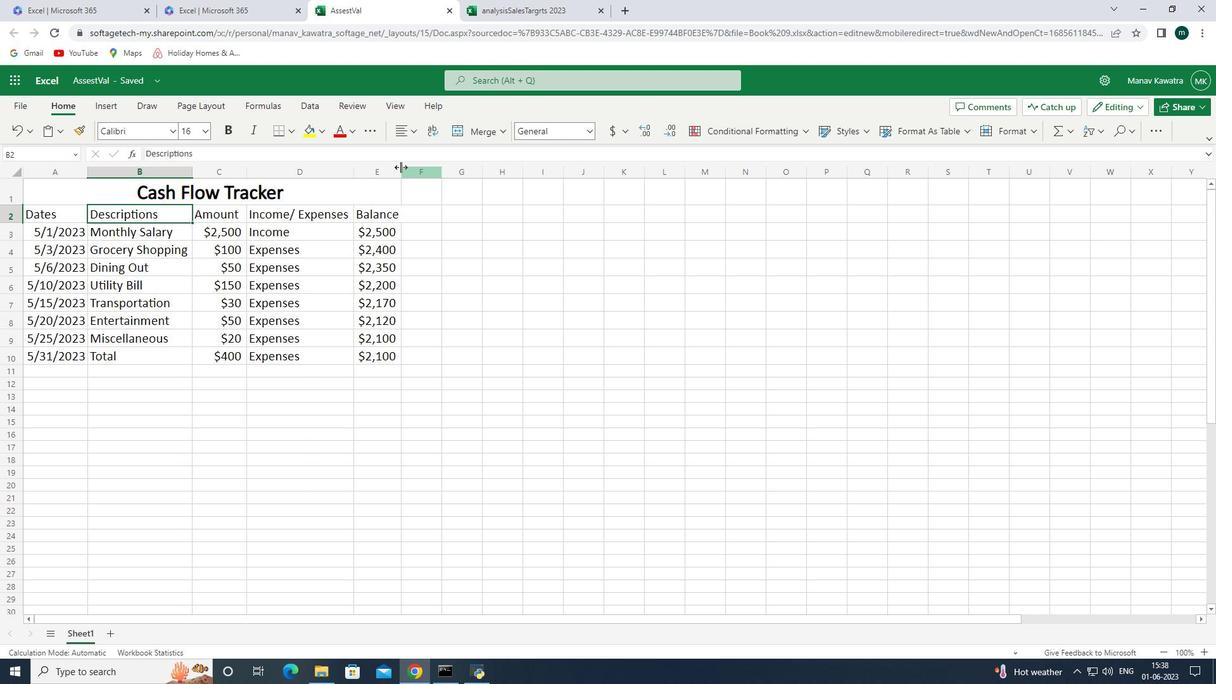 
Action: Mouse pressed left at (400, 167)
Screenshot: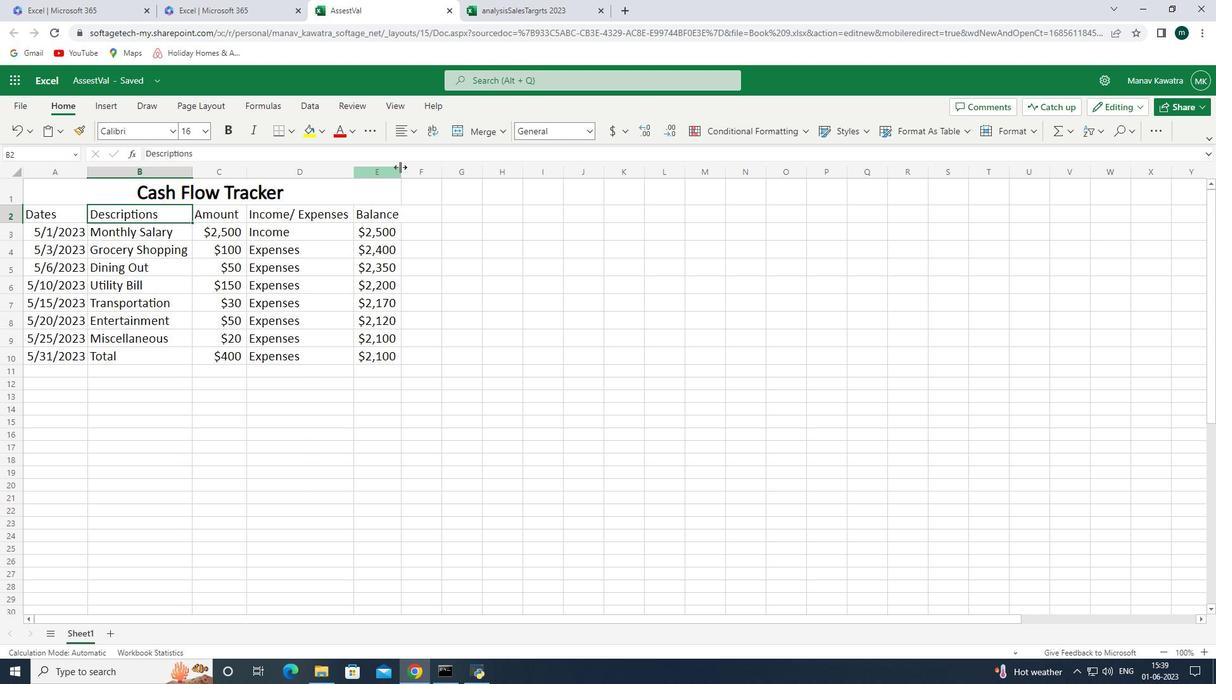 
Action: Mouse pressed left at (400, 167)
Screenshot: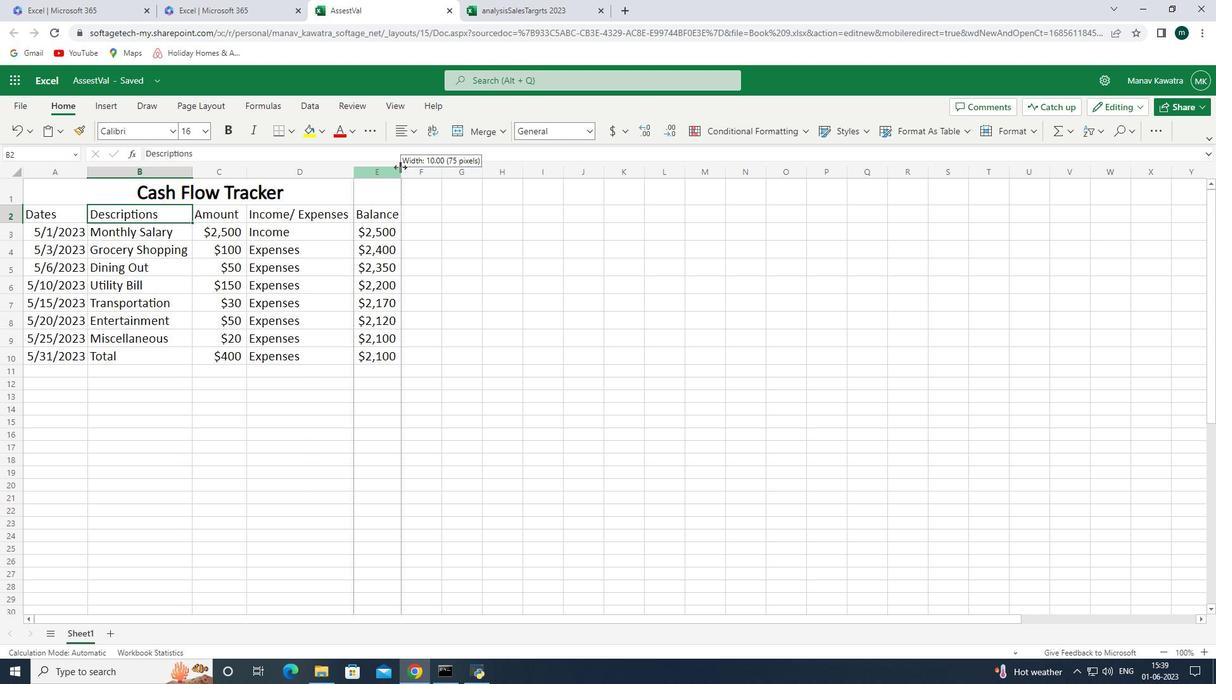 
Action: Mouse moved to (207, 191)
Screenshot: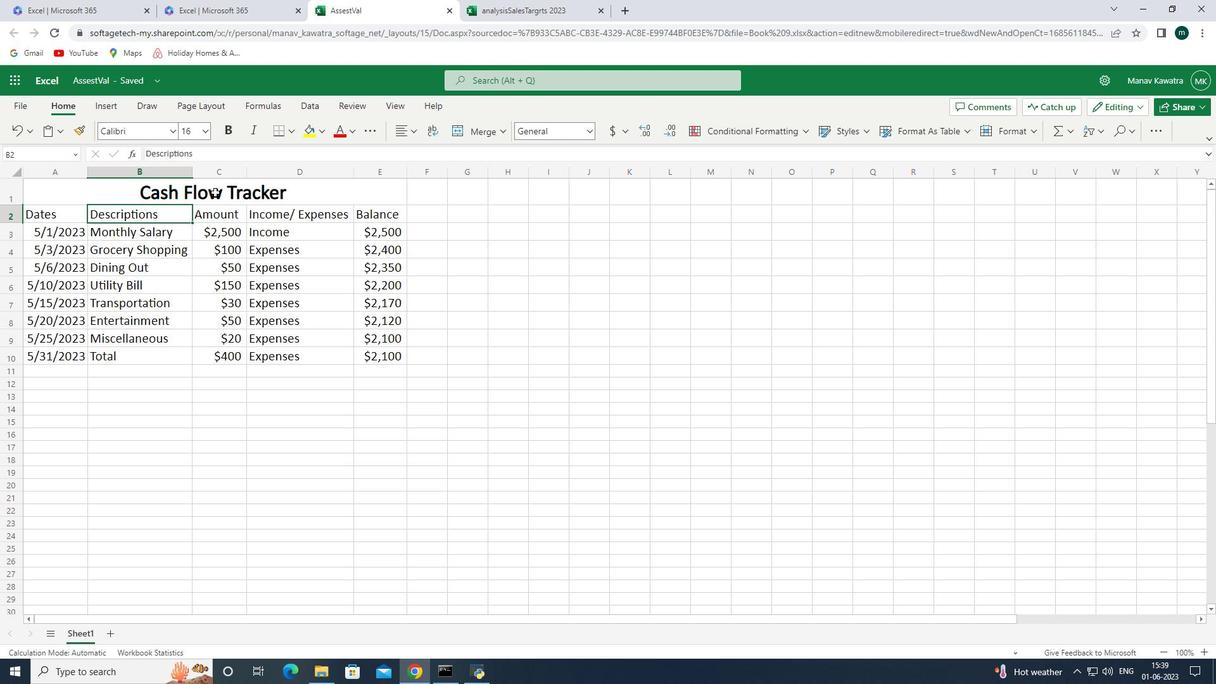 
Action: Mouse pressed left at (207, 191)
Screenshot: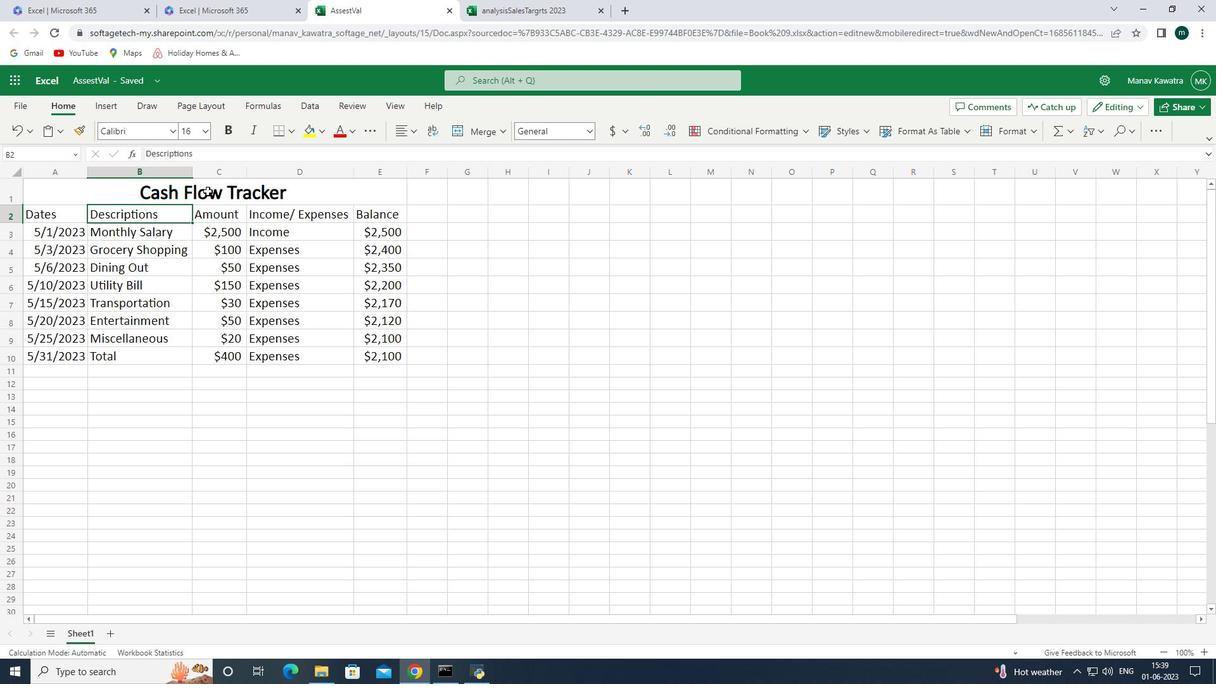 
Action: Mouse moved to (418, 127)
Screenshot: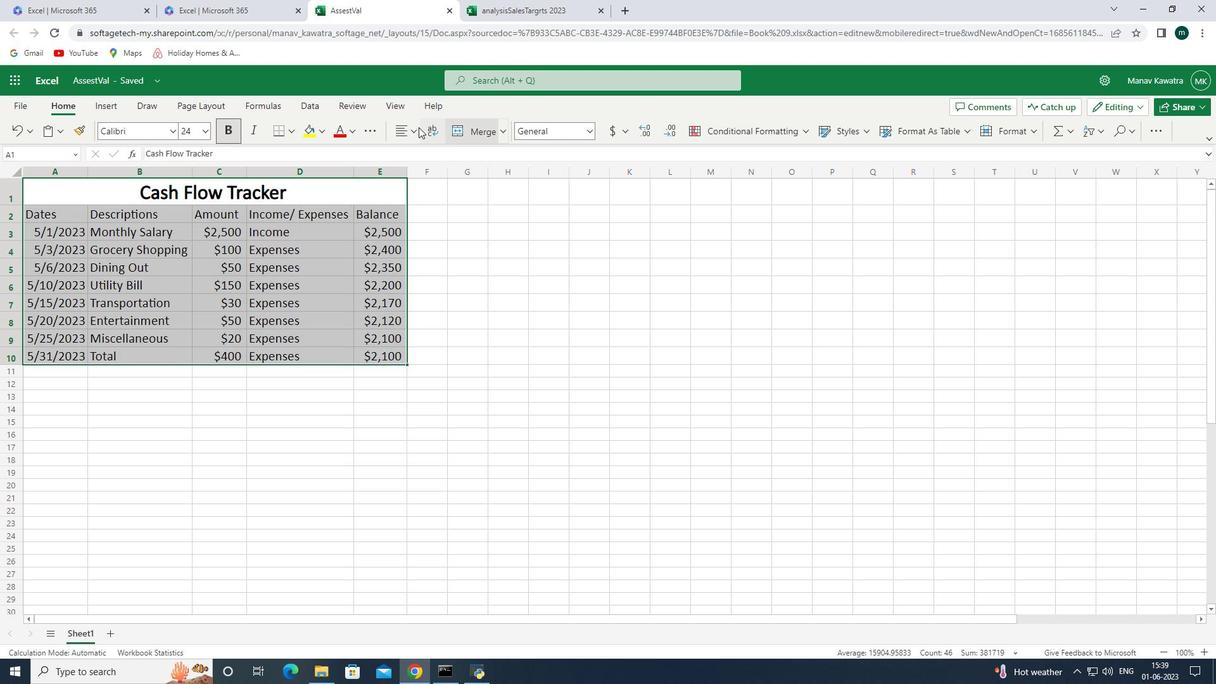 
Action: Mouse pressed left at (418, 127)
Screenshot: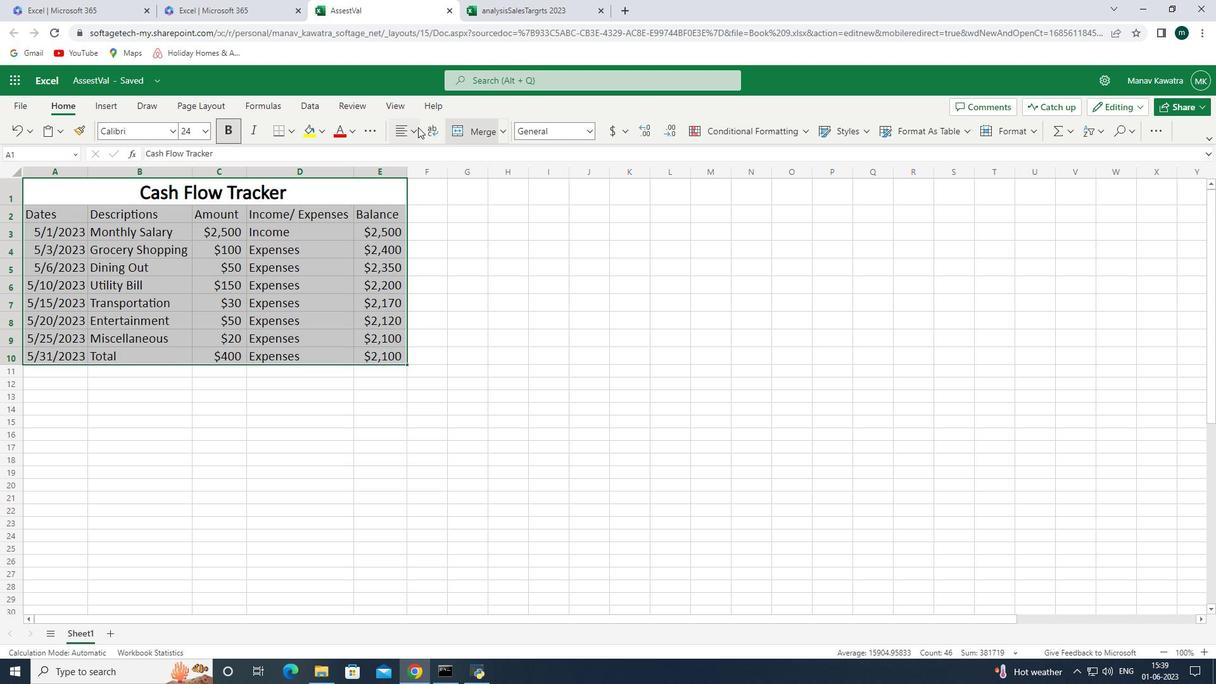 
Action: Mouse moved to (429, 188)
Screenshot: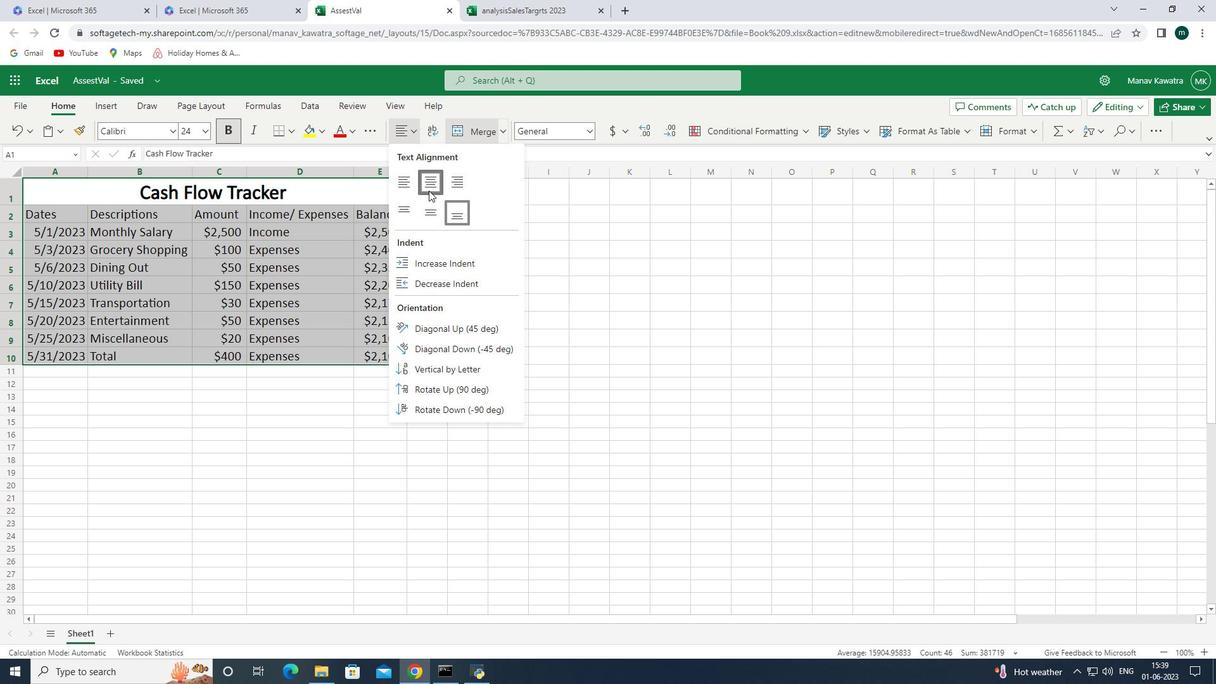 
Action: Mouse pressed left at (429, 188)
Screenshot: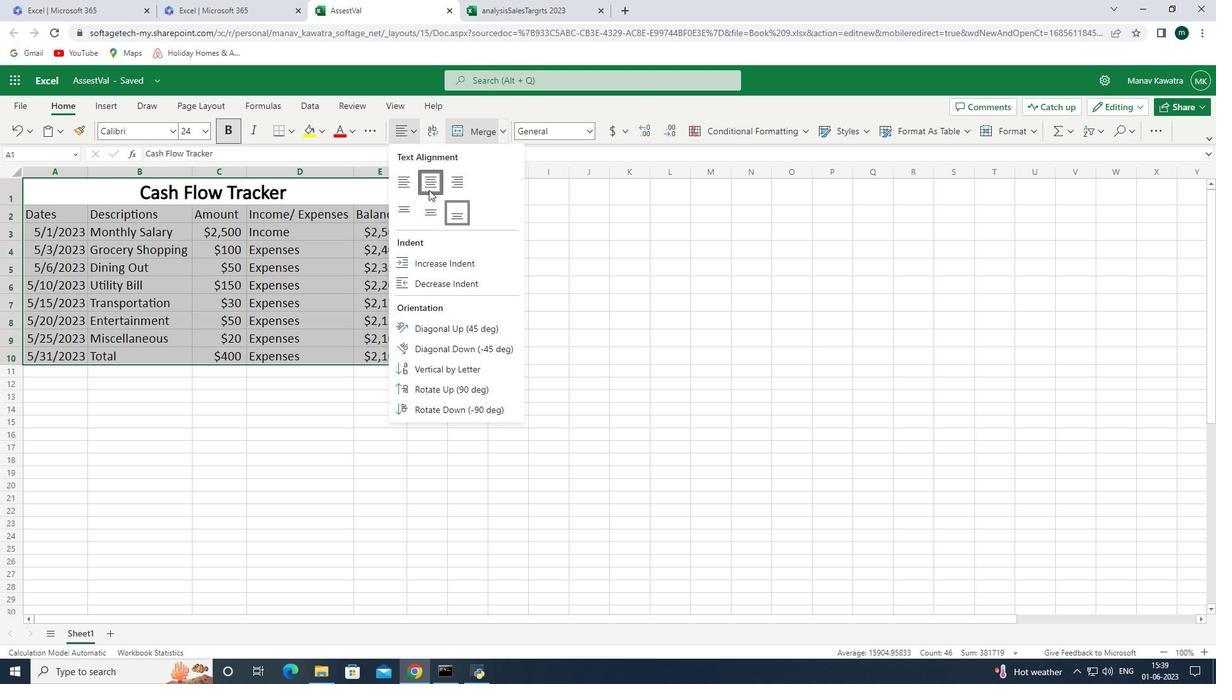 
Action: Mouse moved to (413, 131)
Screenshot: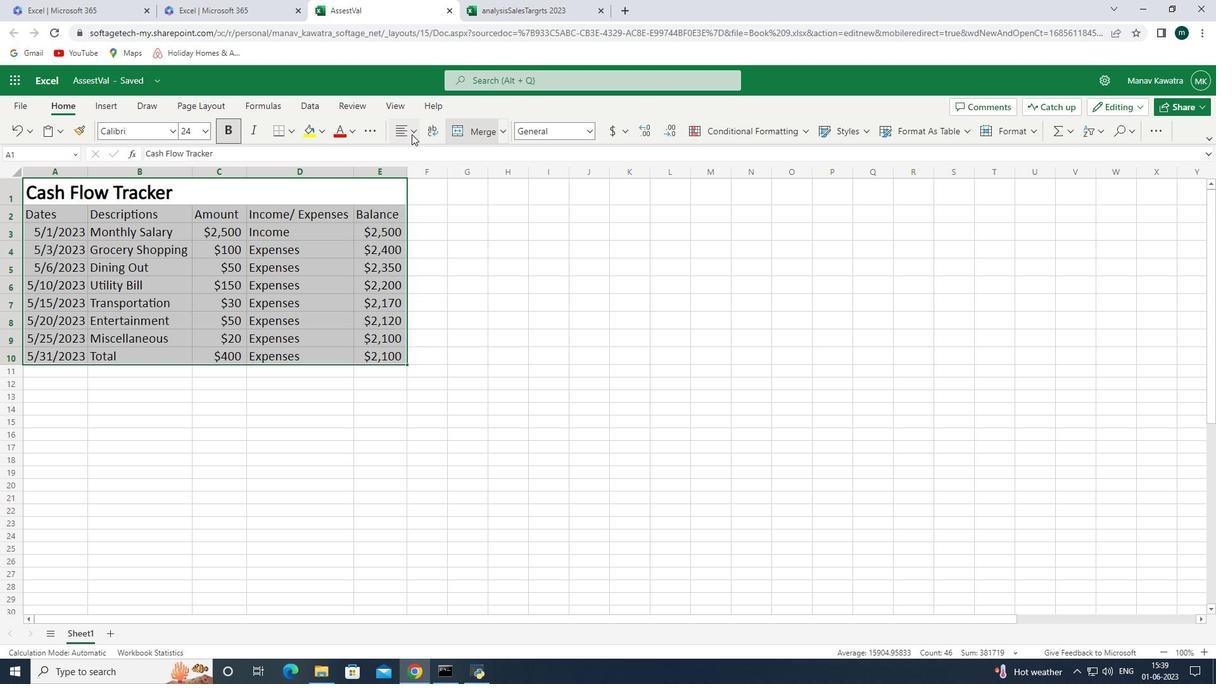 
Action: Mouse pressed left at (413, 131)
Screenshot: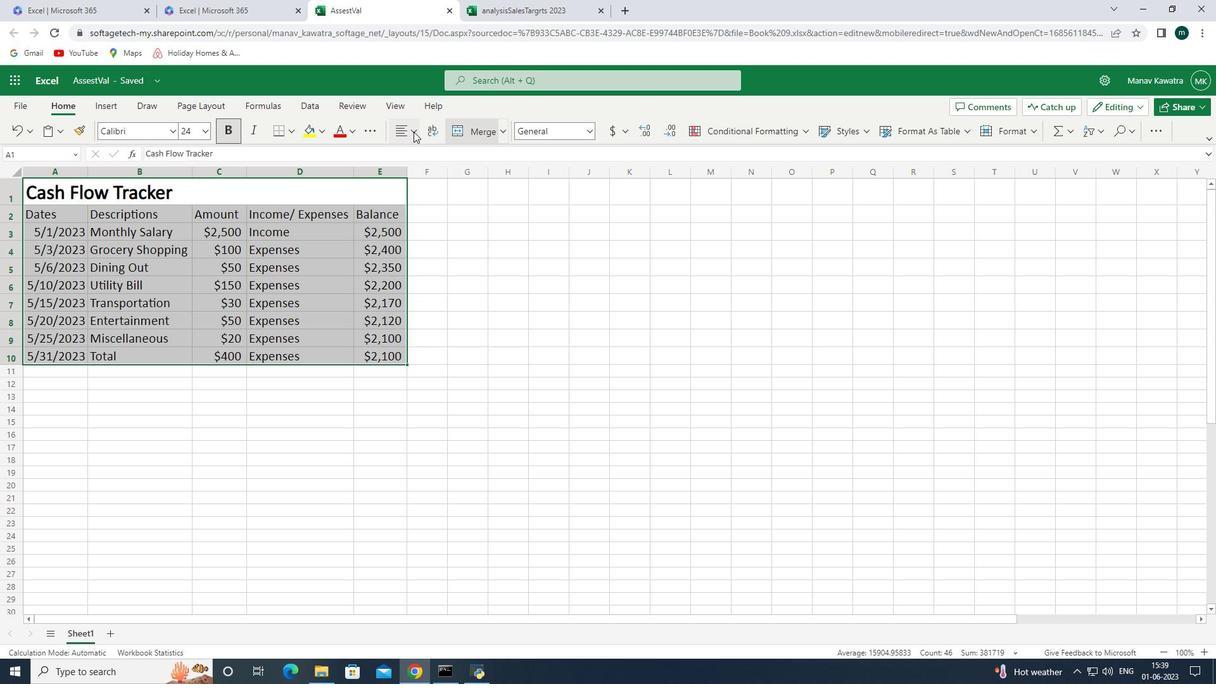 
Action: Mouse moved to (433, 183)
Screenshot: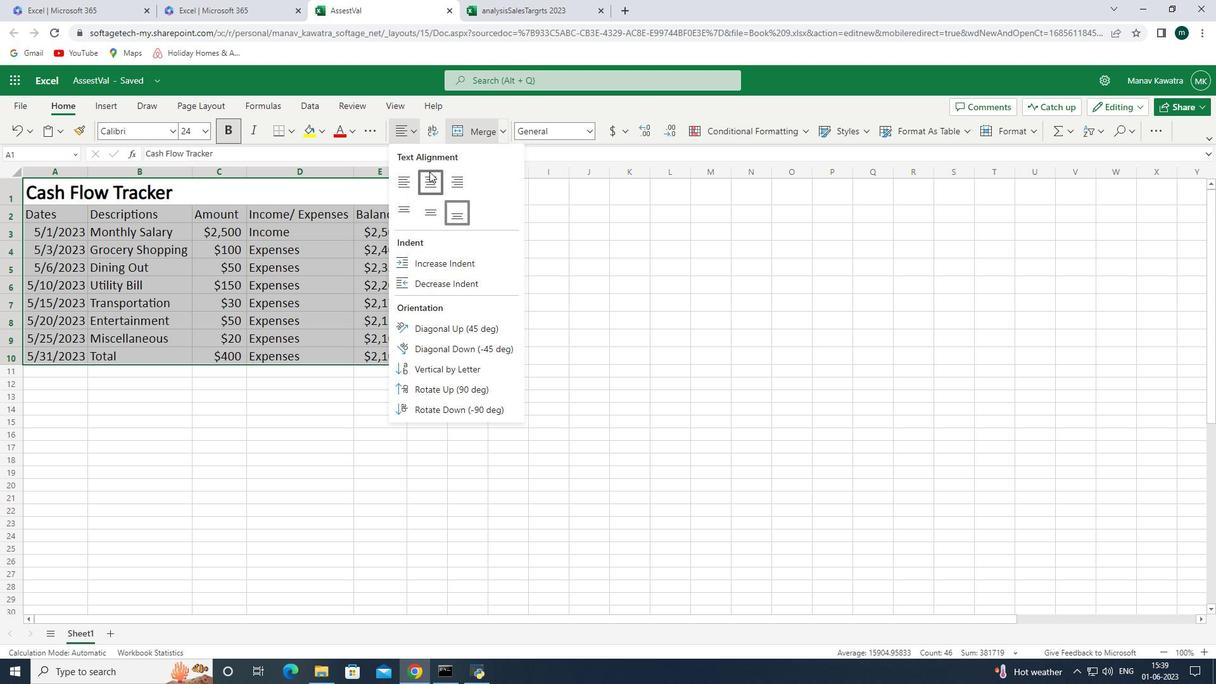 
Action: Mouse pressed left at (433, 183)
Screenshot: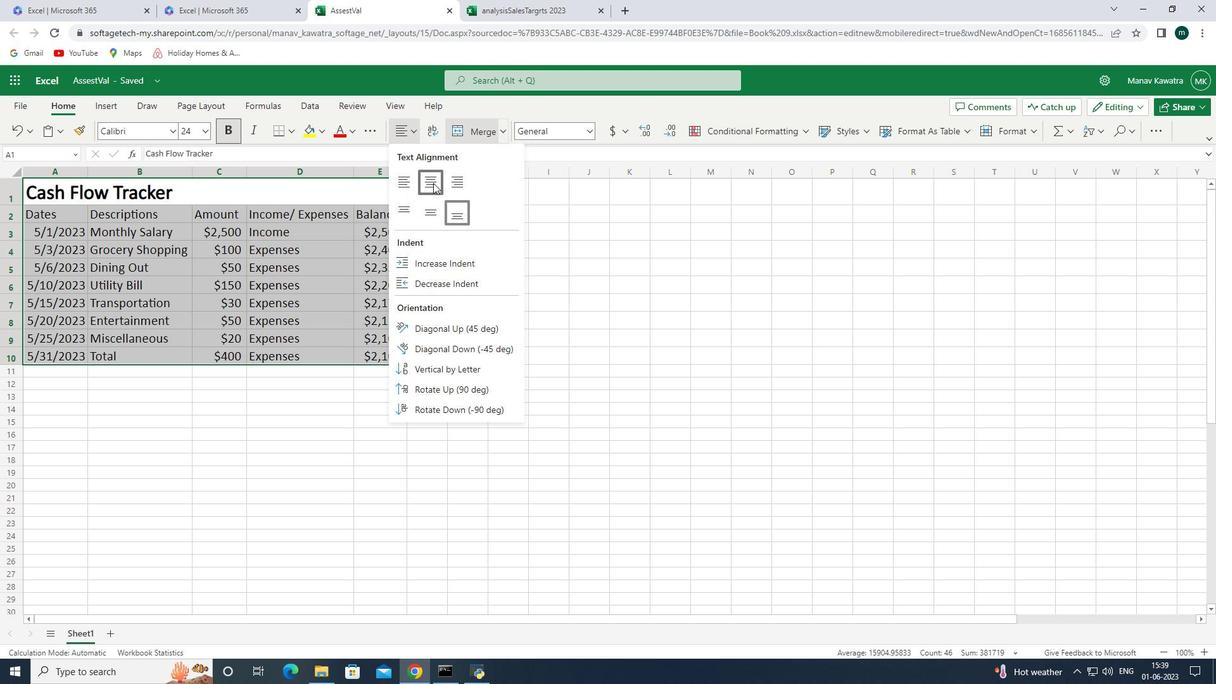 
Action: Mouse moved to (470, 322)
Screenshot: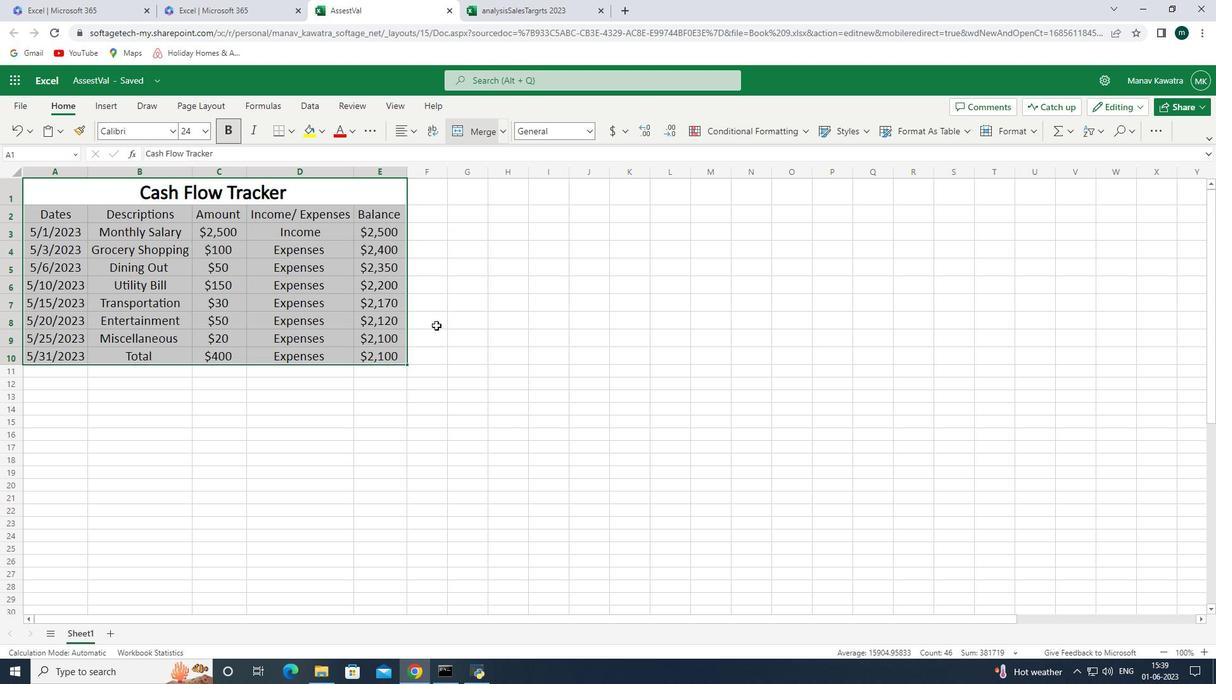 
Action: Mouse pressed left at (470, 322)
Screenshot: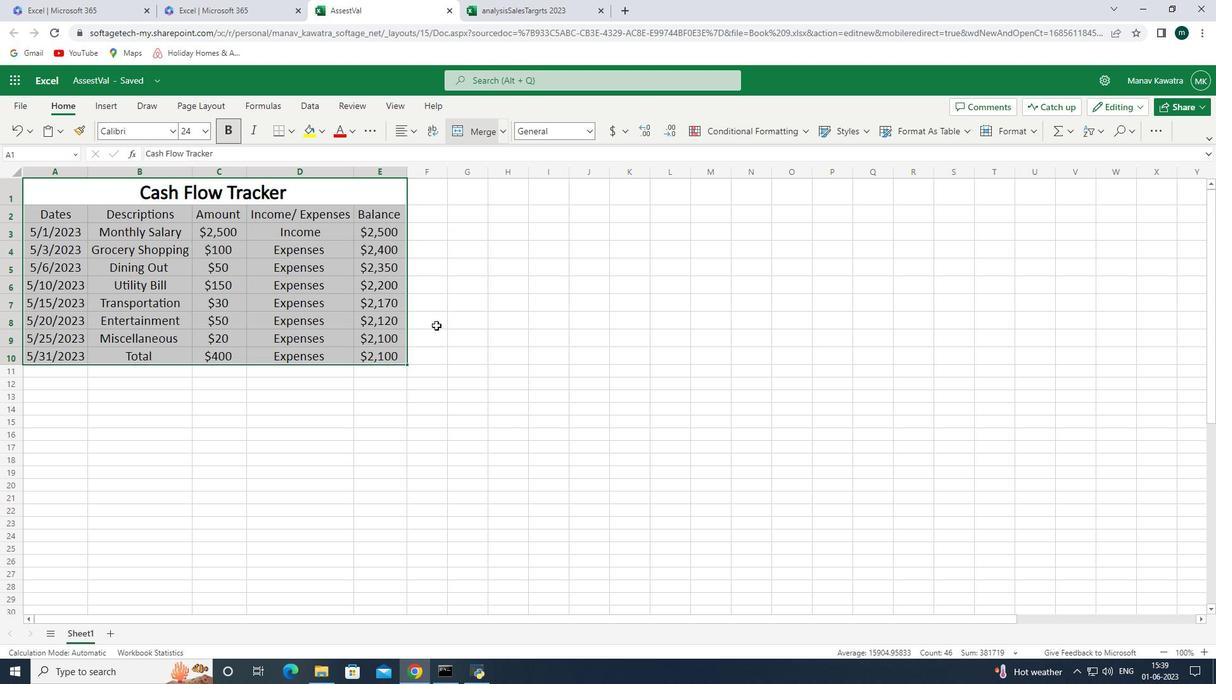 
Action: Mouse moved to (471, 302)
Screenshot: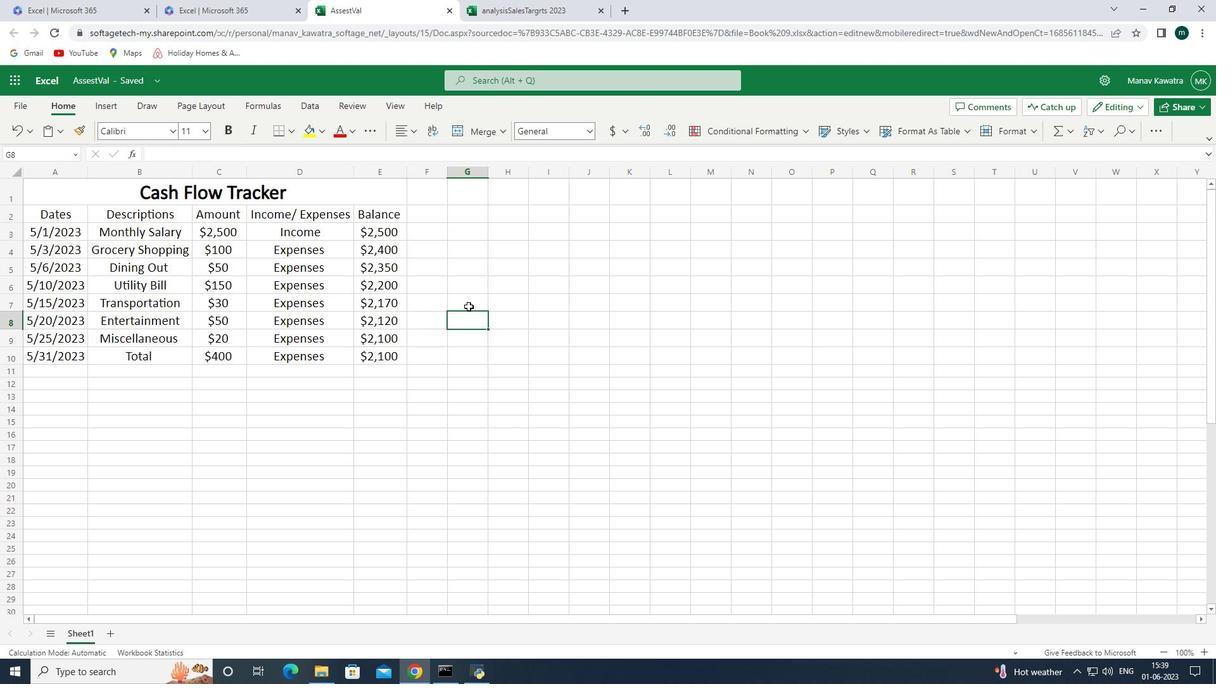 
Action: Key pressed ctrl+S
Screenshot: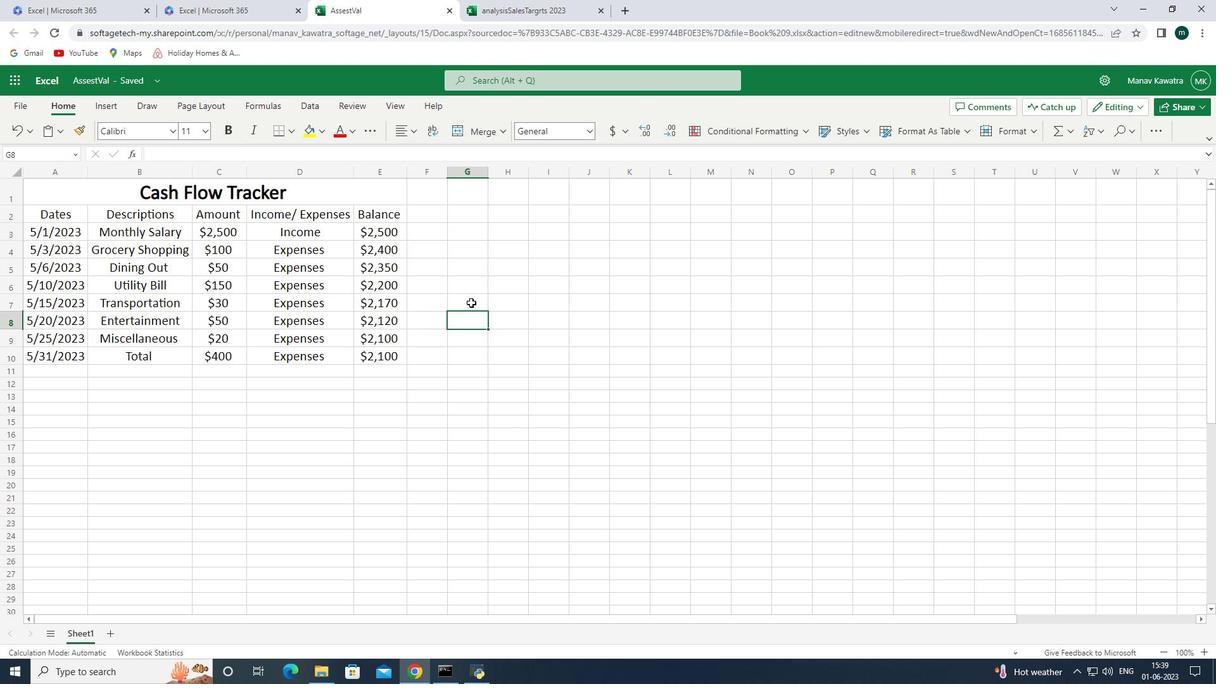 
Action: Mouse moved to (439, 473)
Screenshot: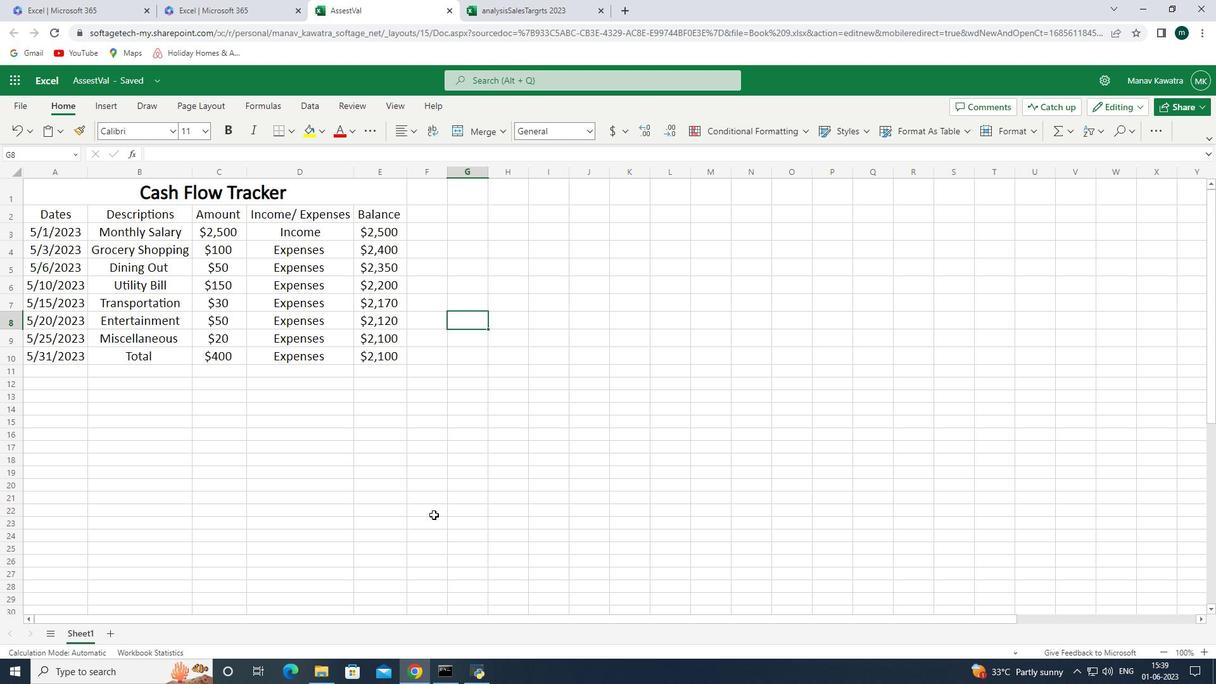
Action: Mouse pressed left at (439, 473)
Screenshot: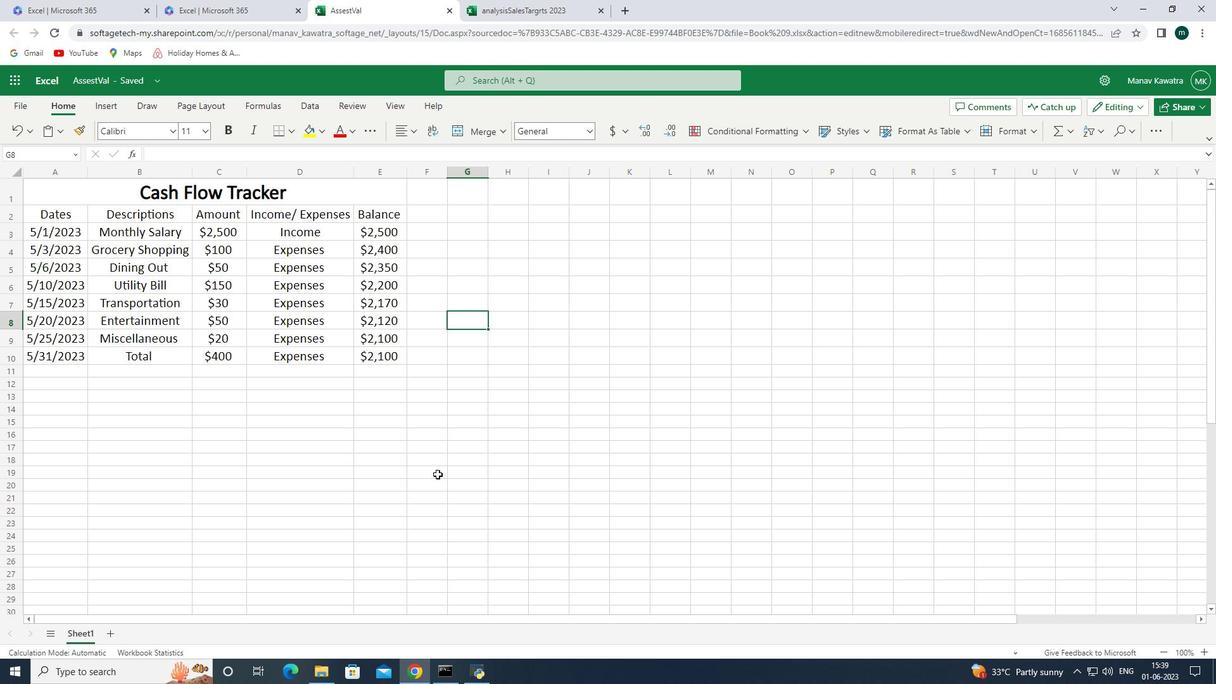 
Action: Mouse moved to (453, 356)
Screenshot: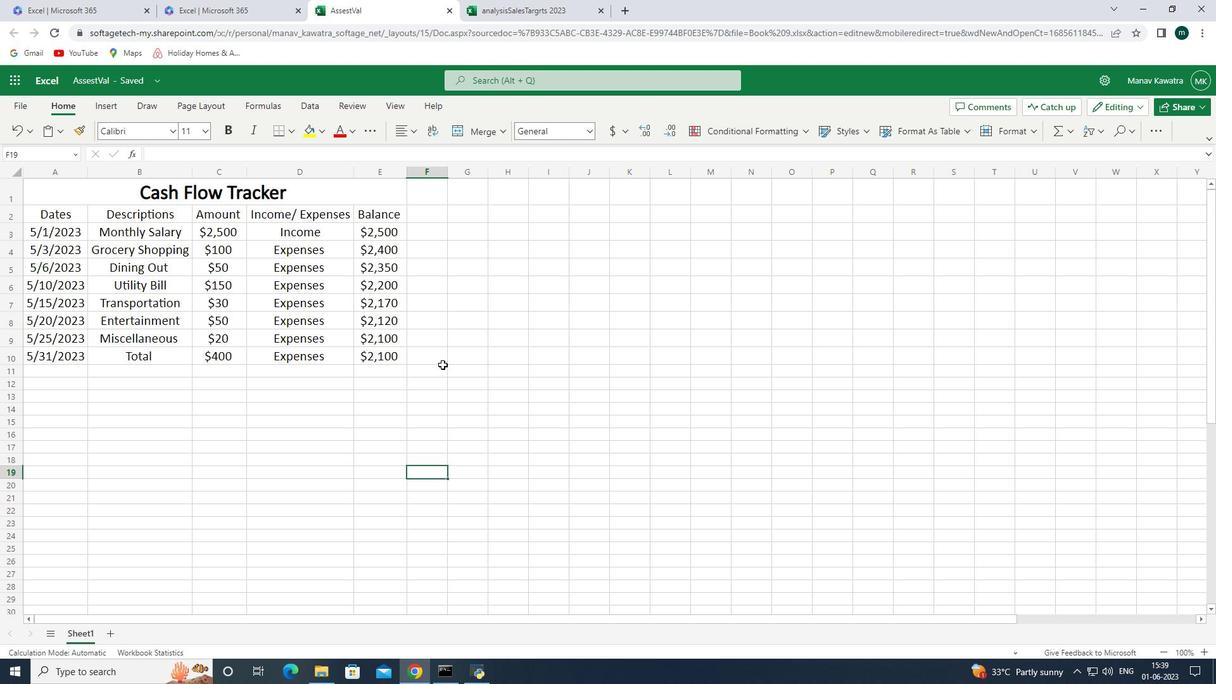 
Action: Mouse pressed left at (453, 356)
Screenshot: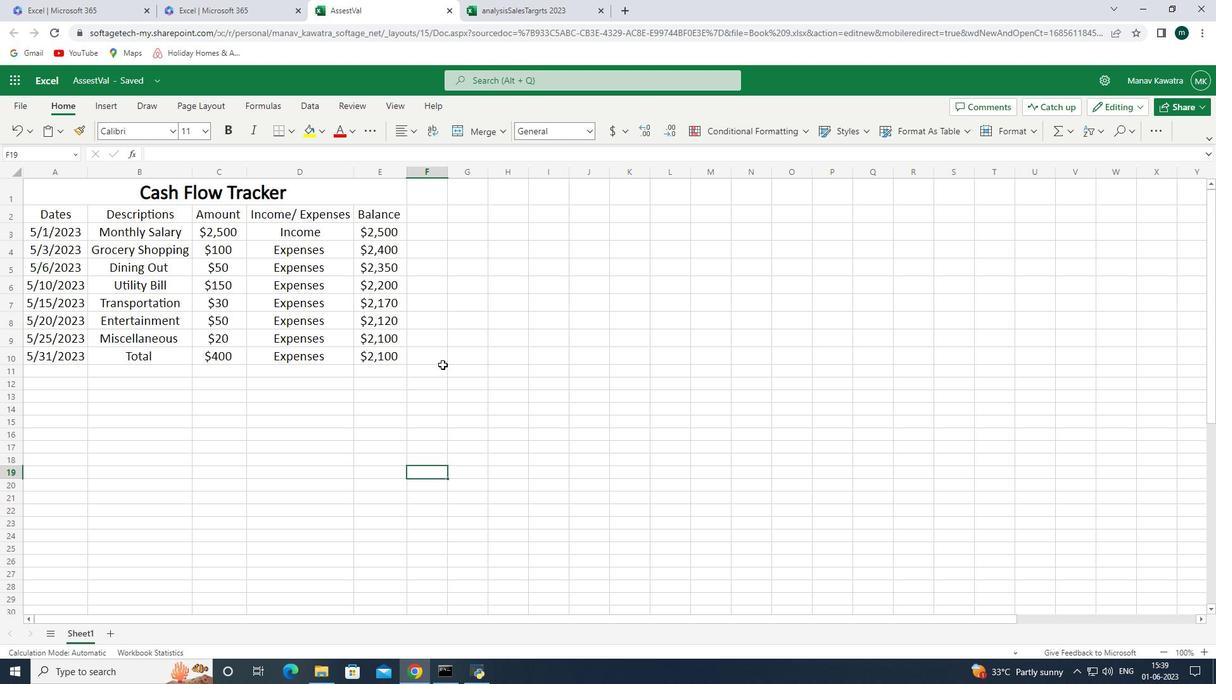 
Action: Mouse moved to (451, 354)
Screenshot: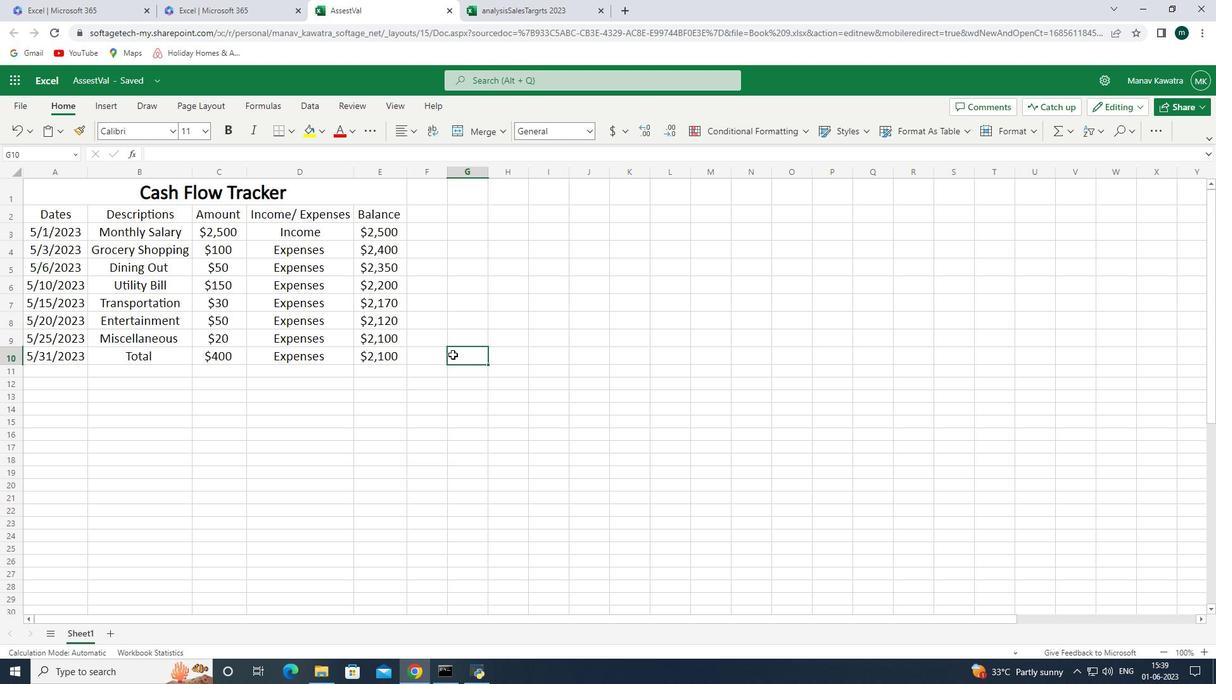 
